 Task: Move emails to specific folders in Outlook.
Action: Mouse moved to (132, 336)
Screenshot: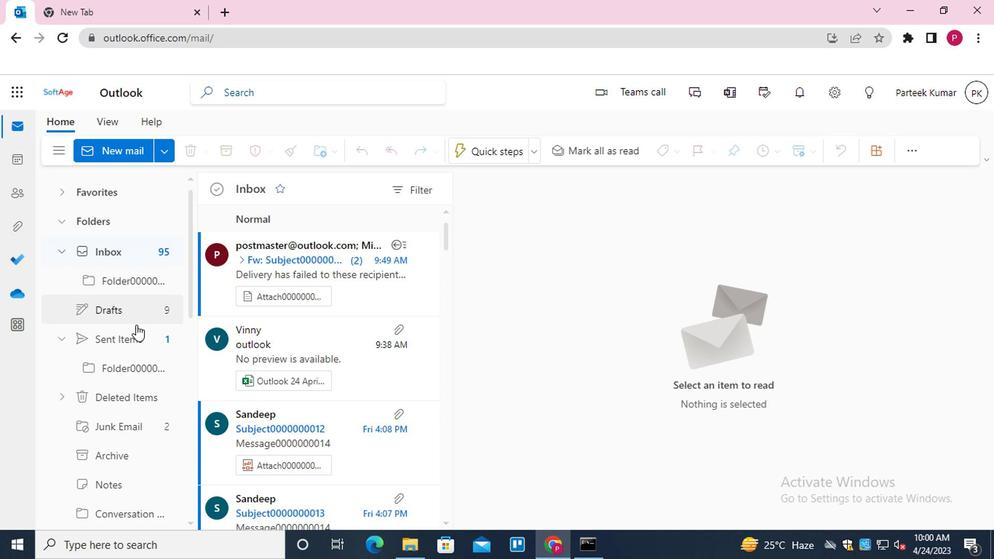 
Action: Mouse pressed left at (132, 336)
Screenshot: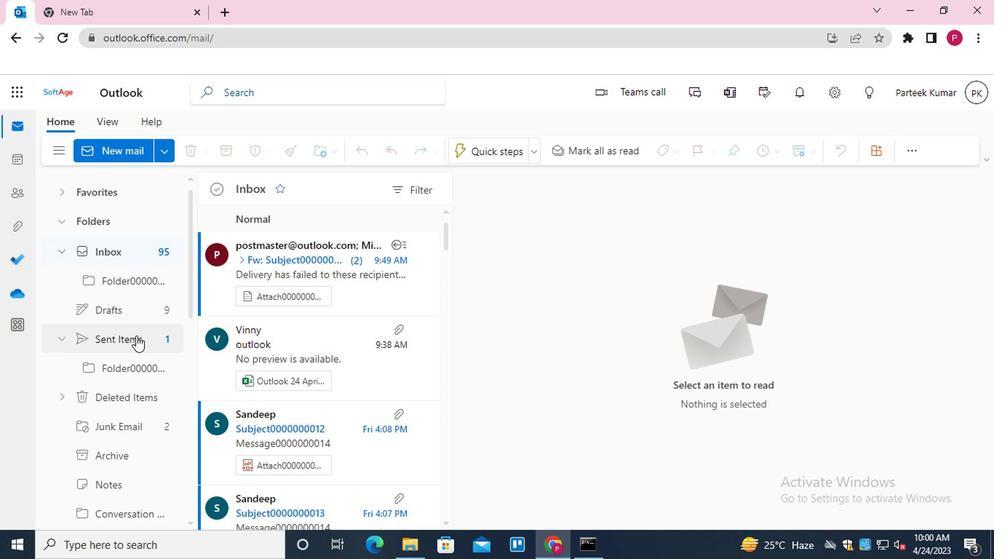 
Action: Mouse moved to (298, 325)
Screenshot: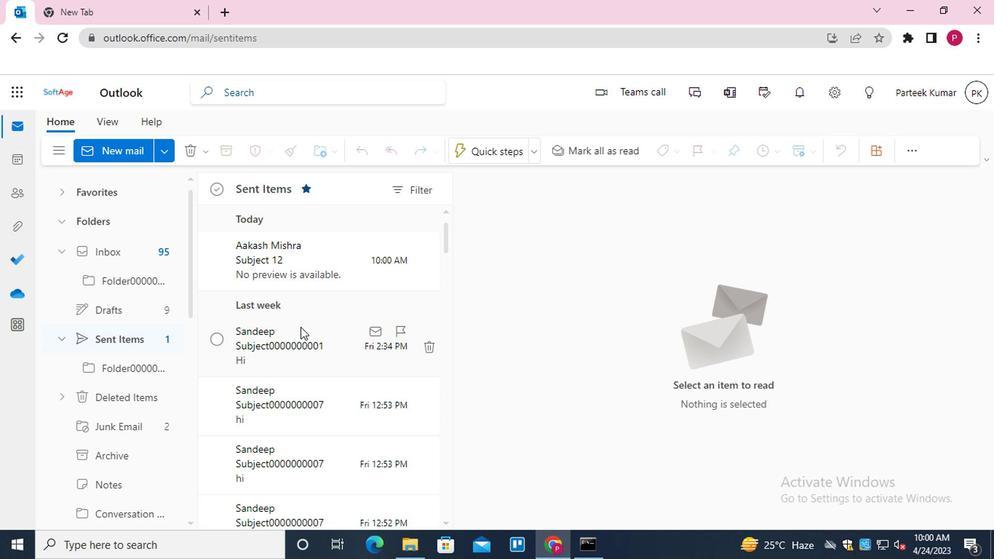 
Action: Mouse scrolled (298, 324) with delta (0, 0)
Screenshot: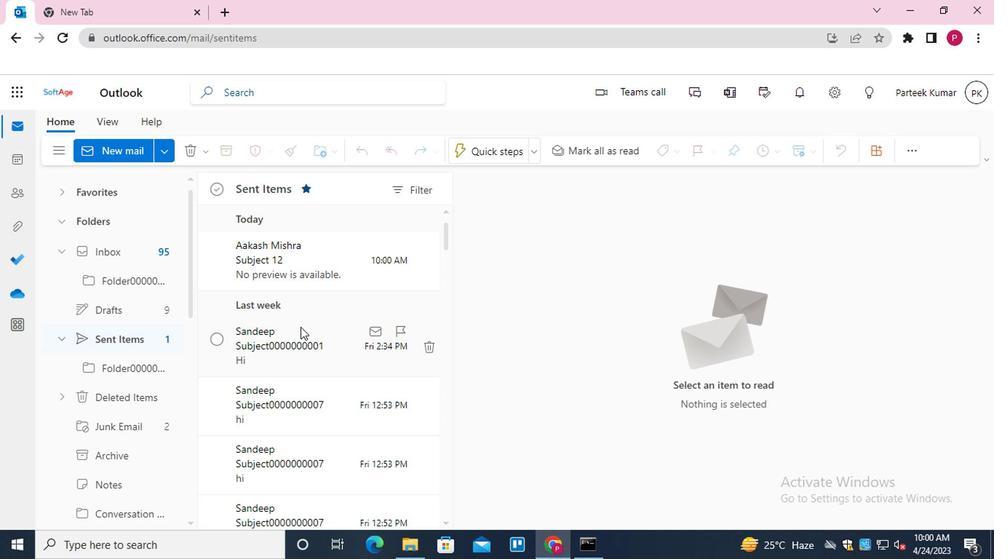 
Action: Mouse scrolled (298, 324) with delta (0, 0)
Screenshot: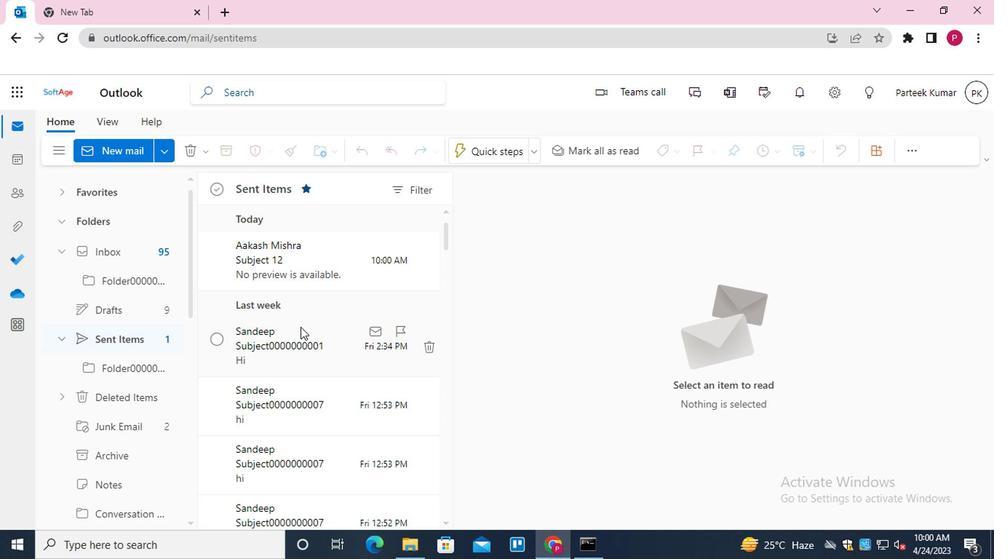
Action: Mouse scrolled (298, 324) with delta (0, 0)
Screenshot: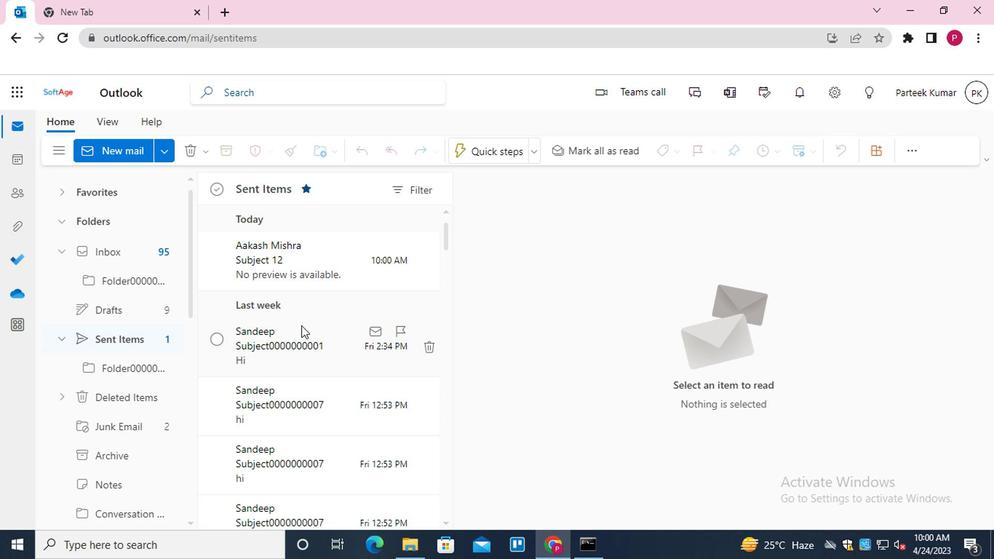 
Action: Mouse moved to (300, 325)
Screenshot: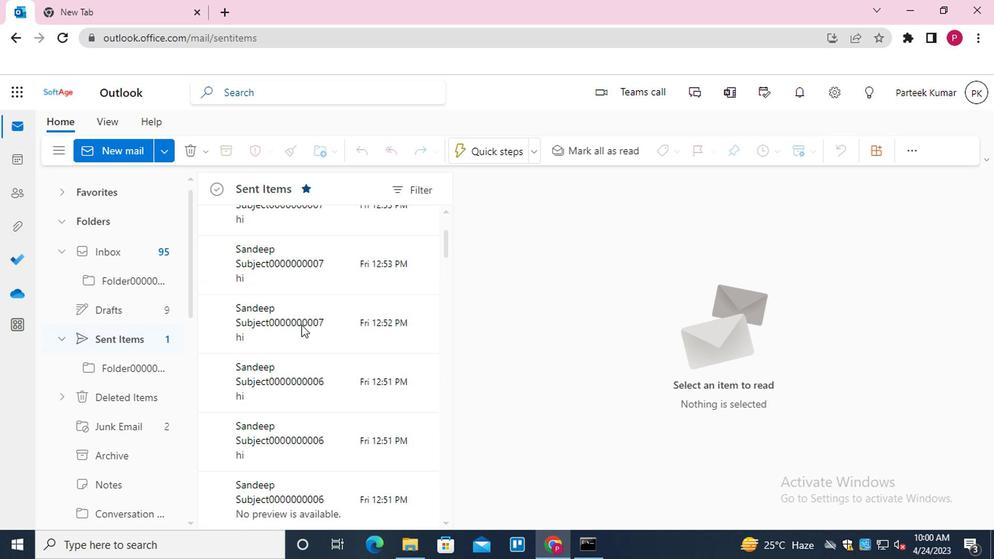 
Action: Mouse scrolled (300, 324) with delta (0, 0)
Screenshot: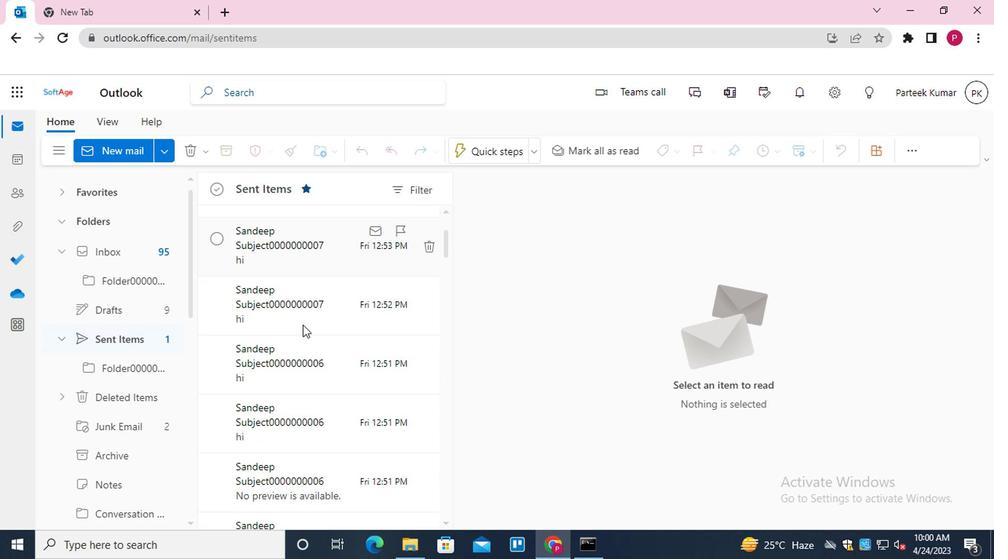
Action: Mouse scrolled (300, 324) with delta (0, 0)
Screenshot: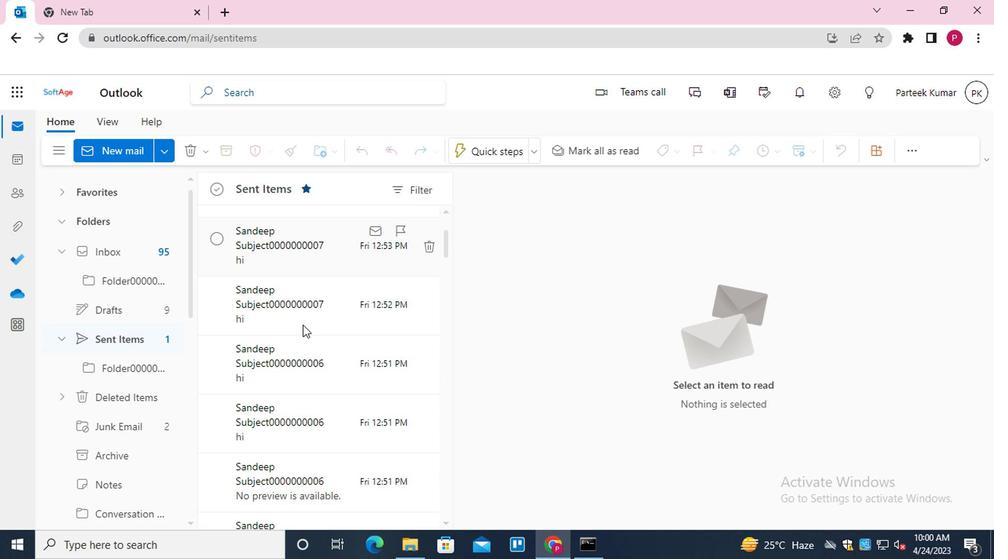 
Action: Mouse scrolled (300, 324) with delta (0, 0)
Screenshot: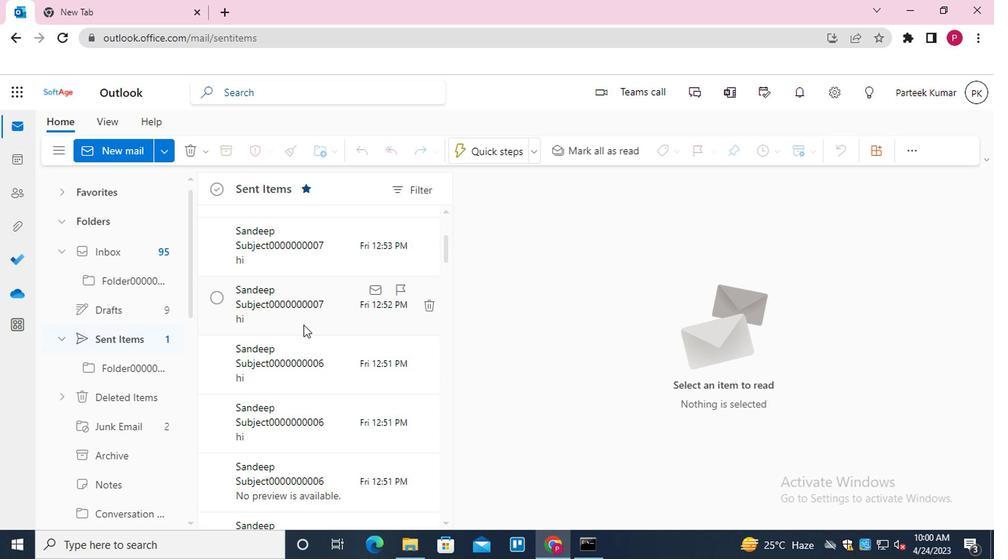
Action: Mouse scrolled (300, 324) with delta (0, 0)
Screenshot: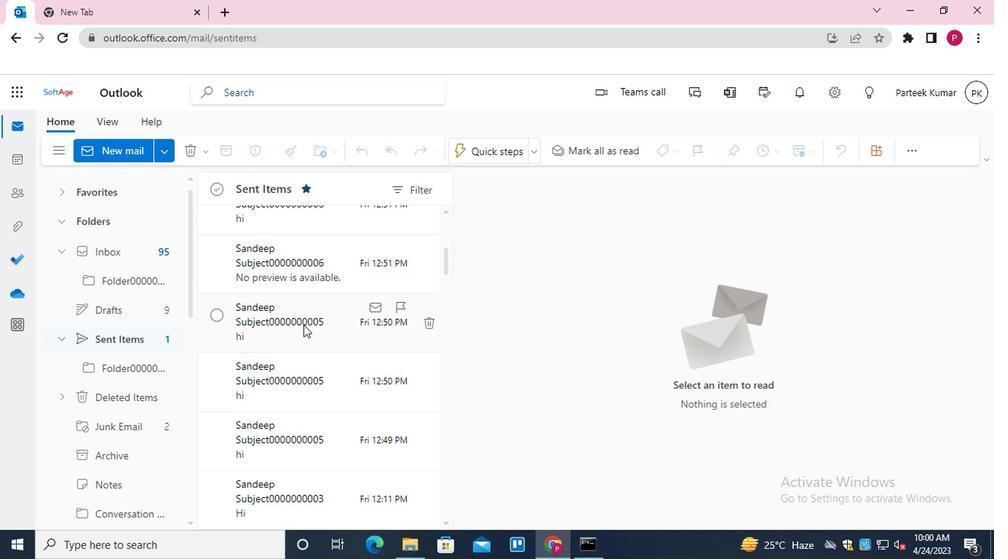 
Action: Mouse scrolled (300, 324) with delta (0, 0)
Screenshot: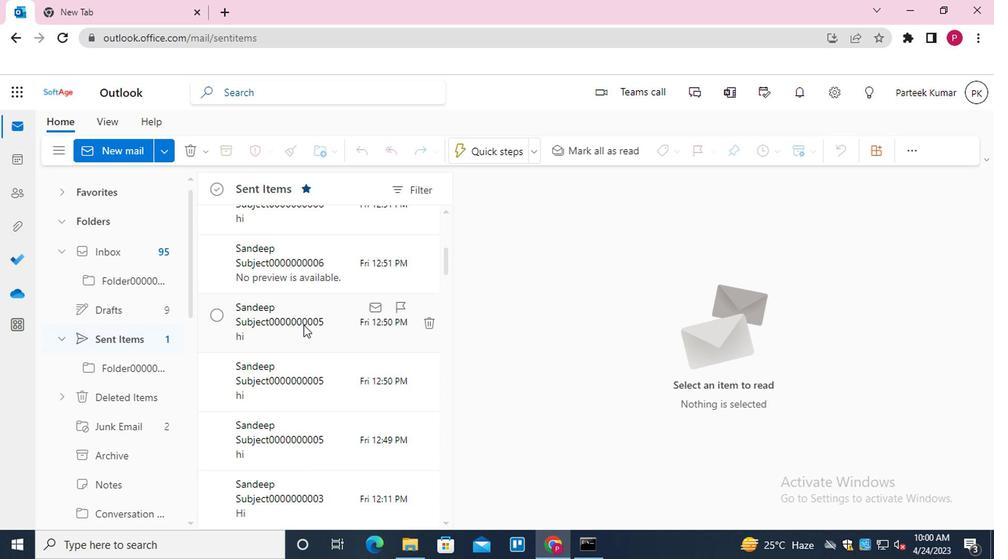 
Action: Mouse scrolled (300, 324) with delta (0, 0)
Screenshot: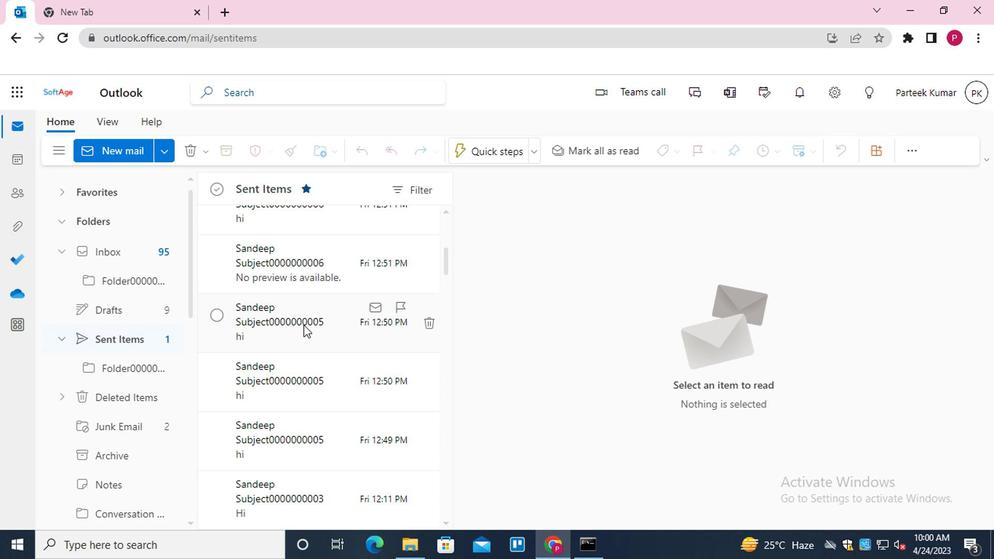 
Action: Mouse moved to (307, 331)
Screenshot: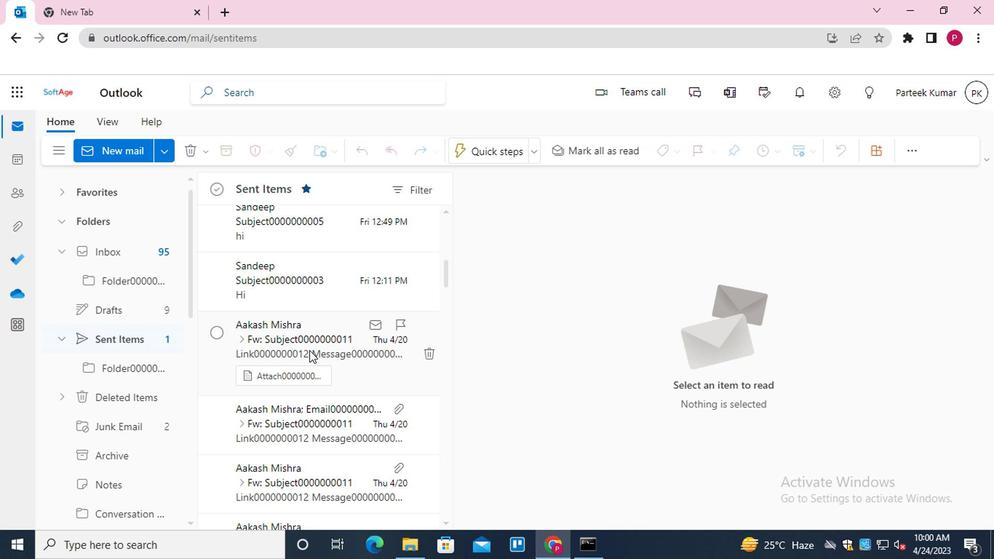 
Action: Mouse pressed right at (307, 331)
Screenshot: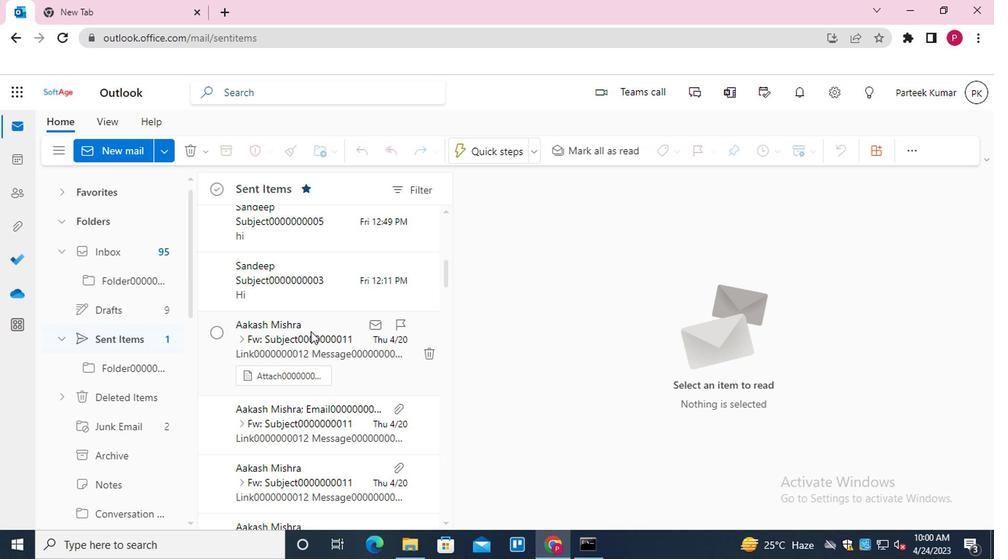 
Action: Mouse moved to (368, 159)
Screenshot: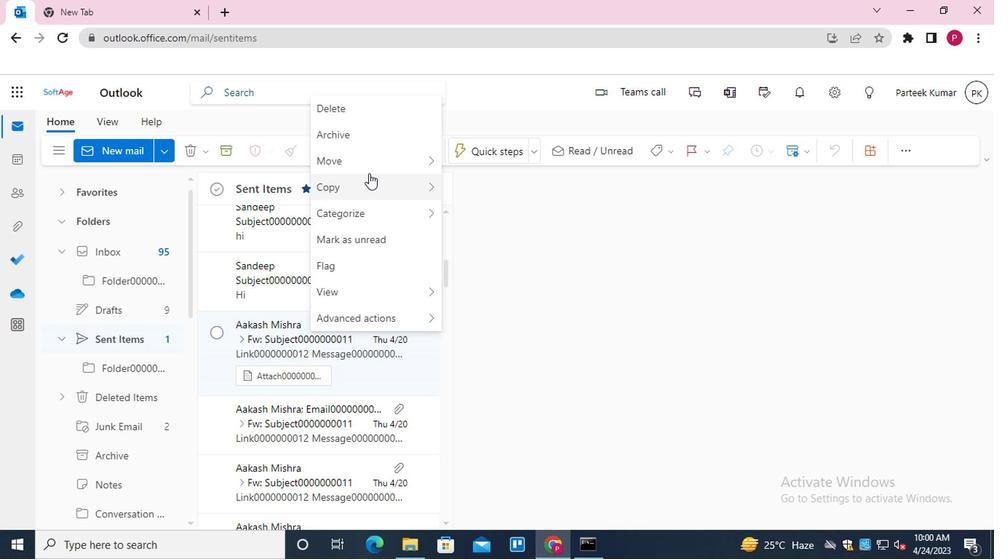 
Action: Mouse pressed left at (368, 159)
Screenshot: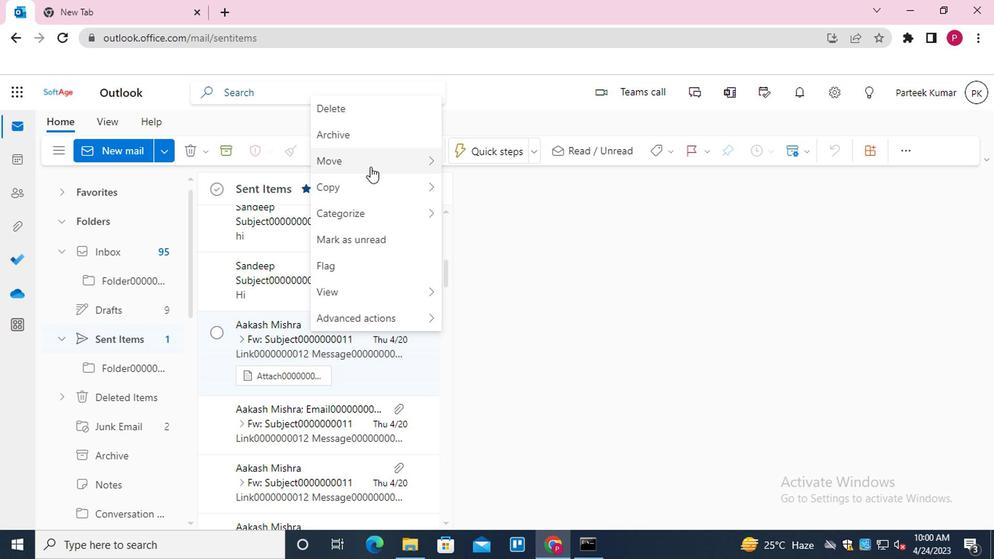 
Action: Mouse moved to (468, 154)
Screenshot: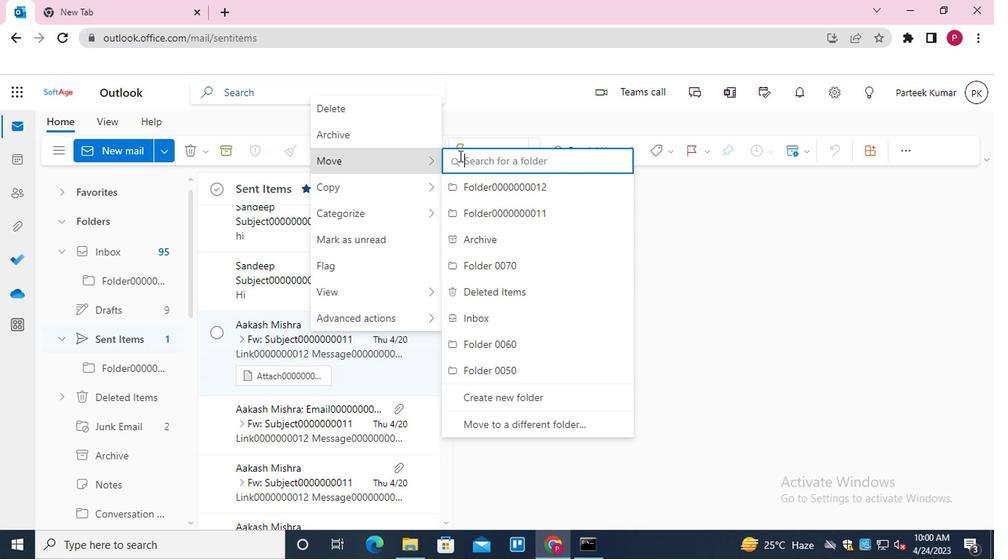 
Action: Key pressed <Key.shift>FOLDER
Screenshot: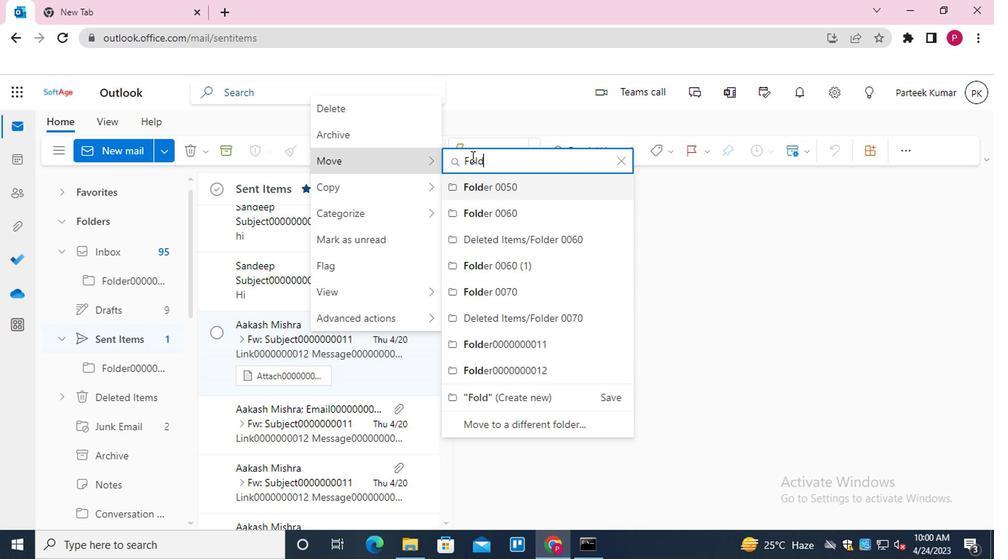 
Action: Mouse moved to (470, 172)
Screenshot: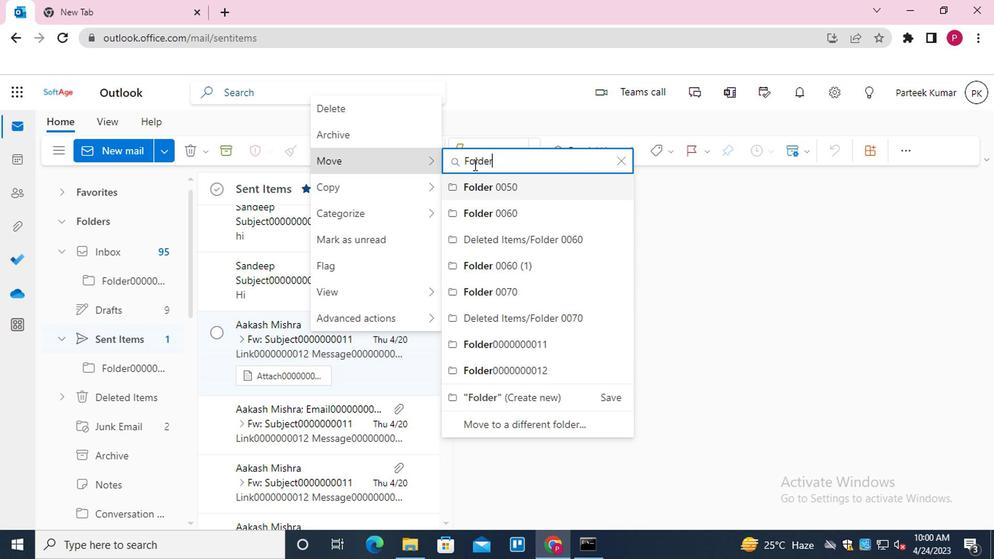 
Action: Key pressed 00000
Screenshot: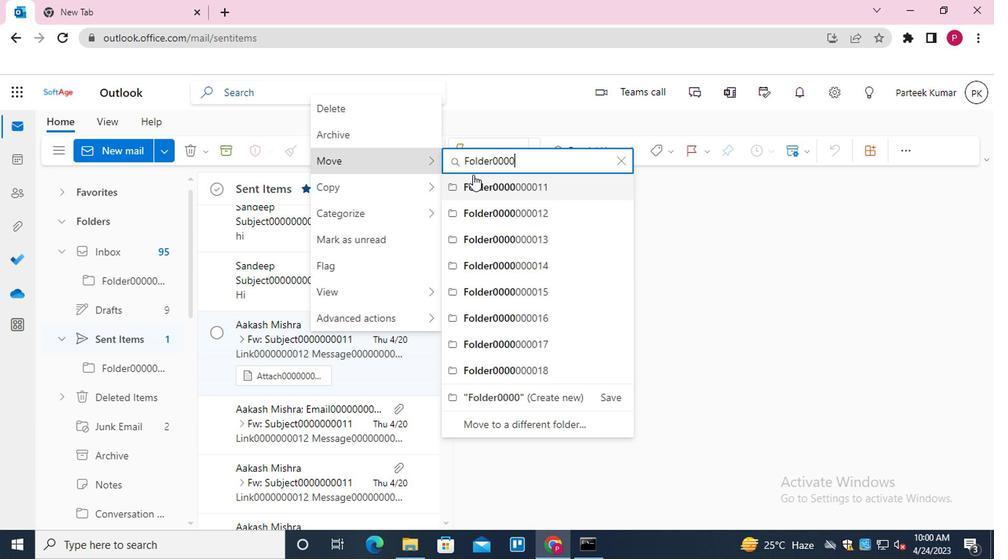 
Action: Mouse moved to (506, 238)
Screenshot: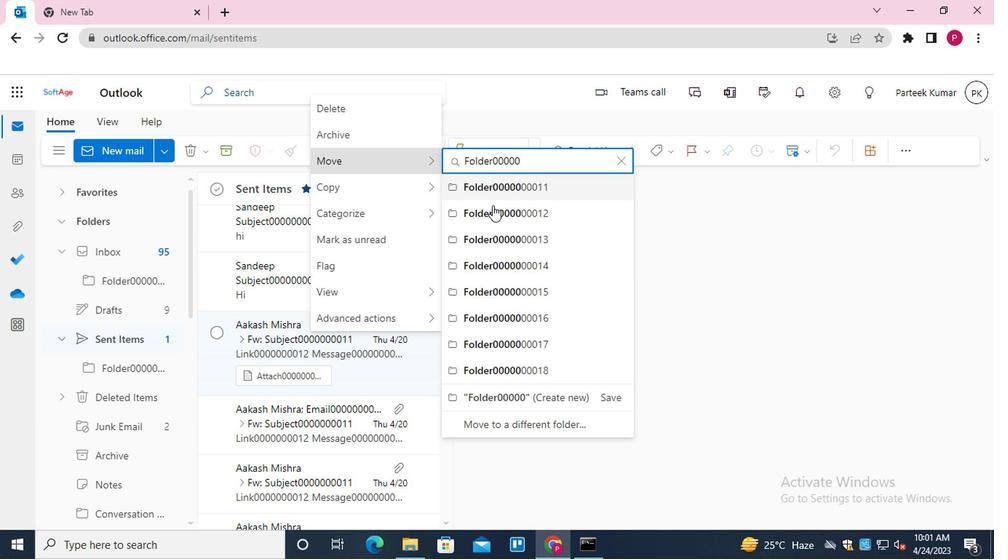 
Action: Mouse pressed left at (506, 238)
Screenshot: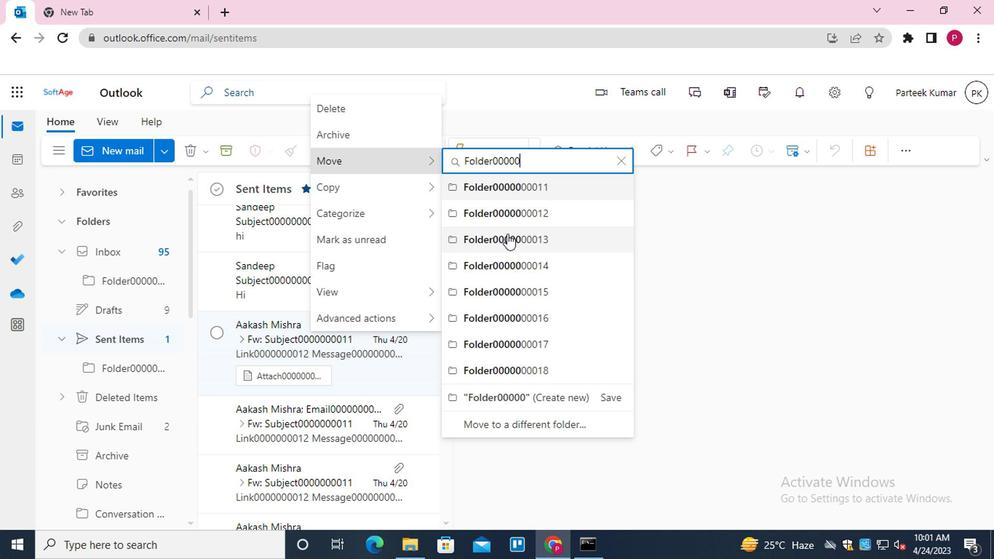 
Action: Mouse moved to (278, 333)
Screenshot: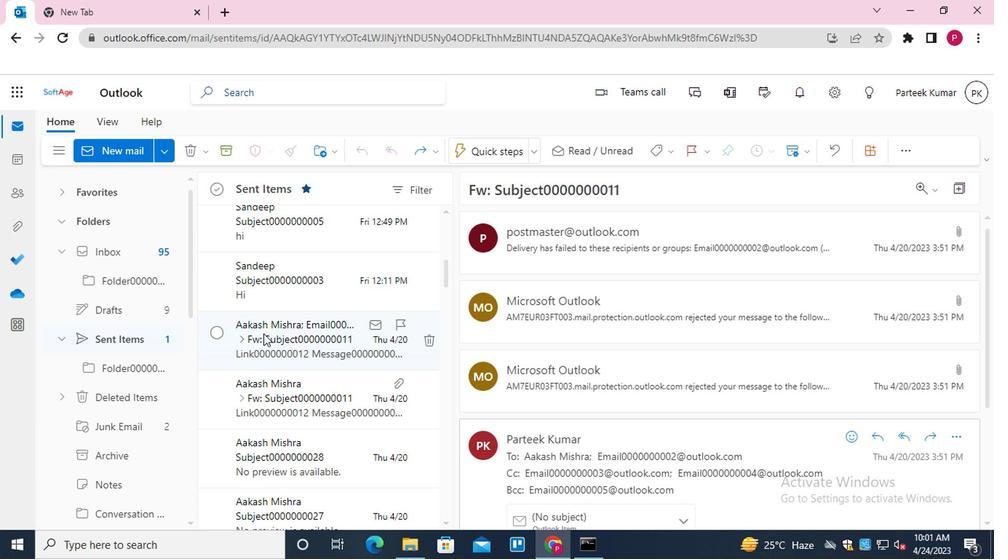 
Action: Mouse pressed right at (278, 333)
Screenshot: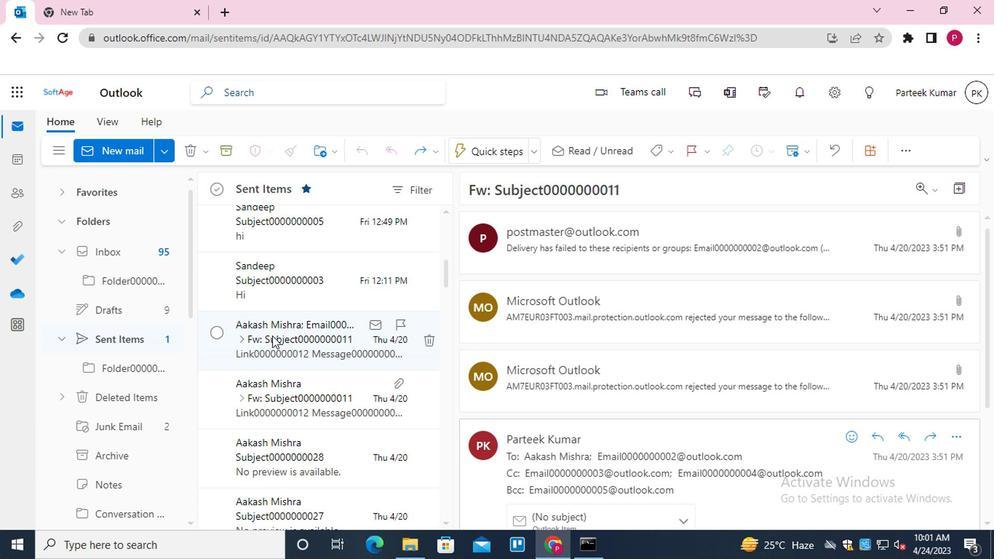 
Action: Mouse moved to (330, 156)
Screenshot: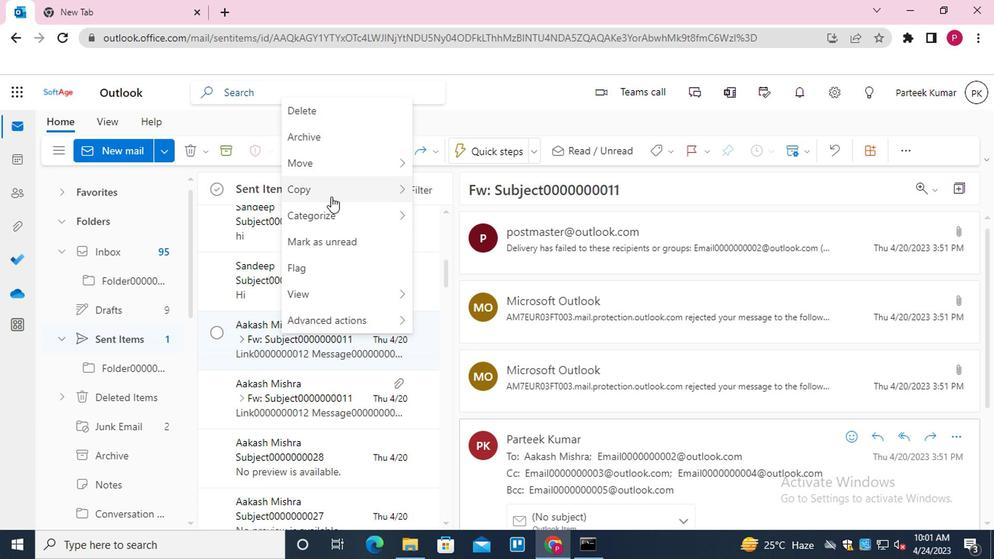
Action: Mouse pressed left at (330, 156)
Screenshot: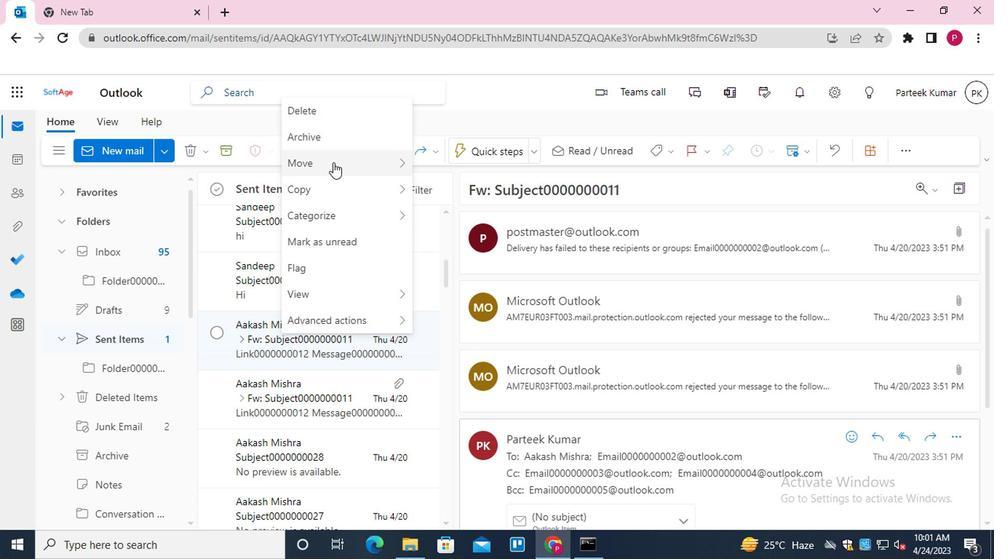 
Action: Mouse moved to (484, 165)
Screenshot: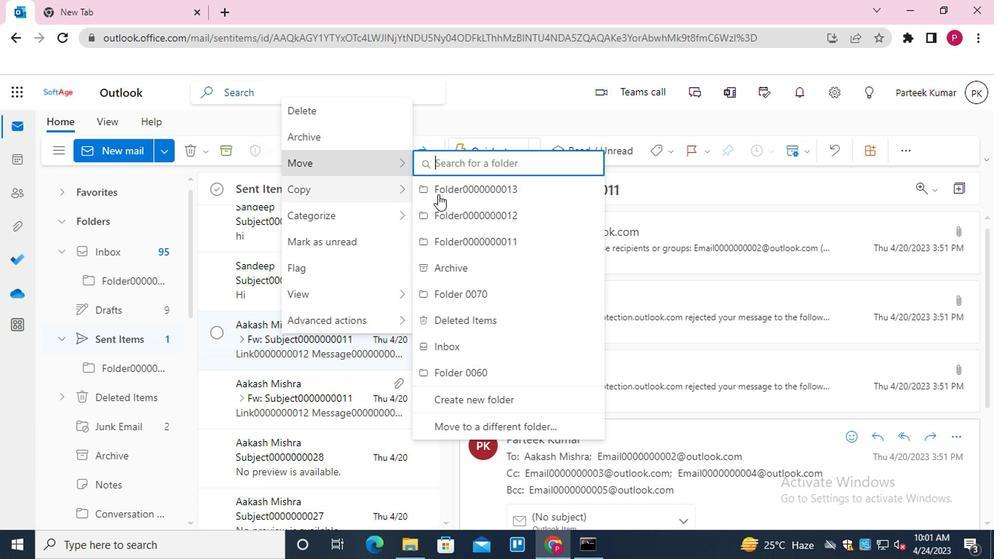
Action: Key pressed <Key.shift><Key.shift><Key.shift><Key.shift><Key.shift><Key.shift><Key.shift><Key.shift><Key.shift><Key.shift><Key.shift>FOLDER00000
Screenshot: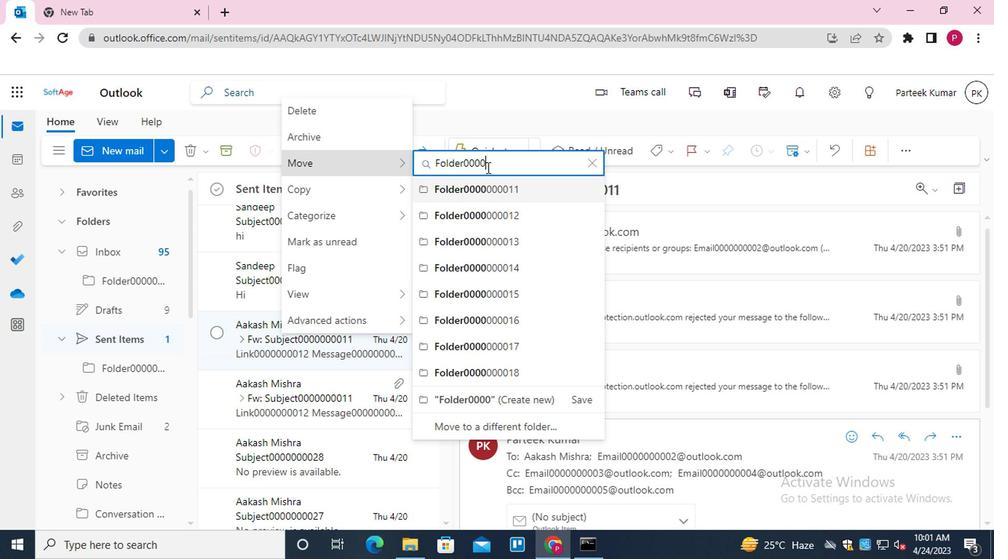 
Action: Mouse moved to (518, 270)
Screenshot: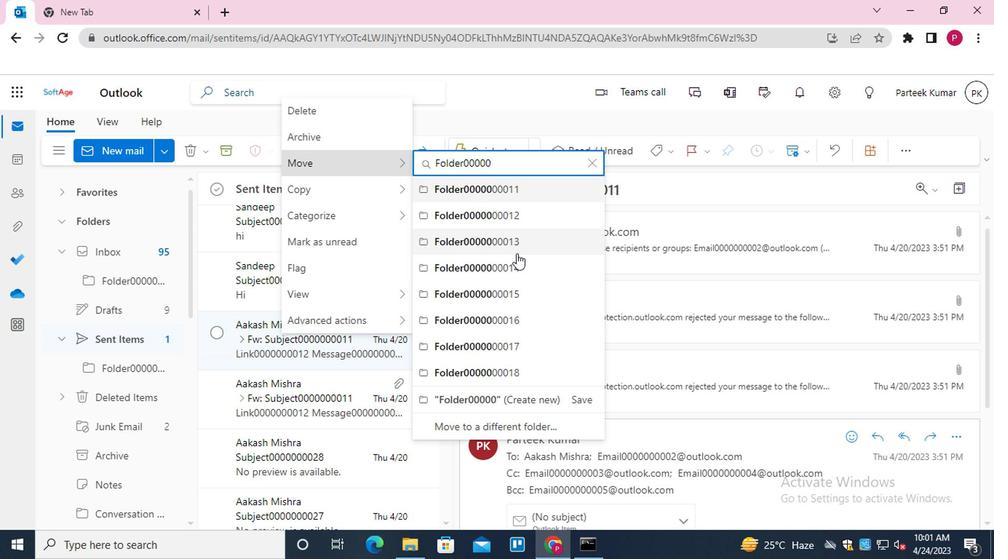 
Action: Mouse pressed left at (518, 270)
Screenshot: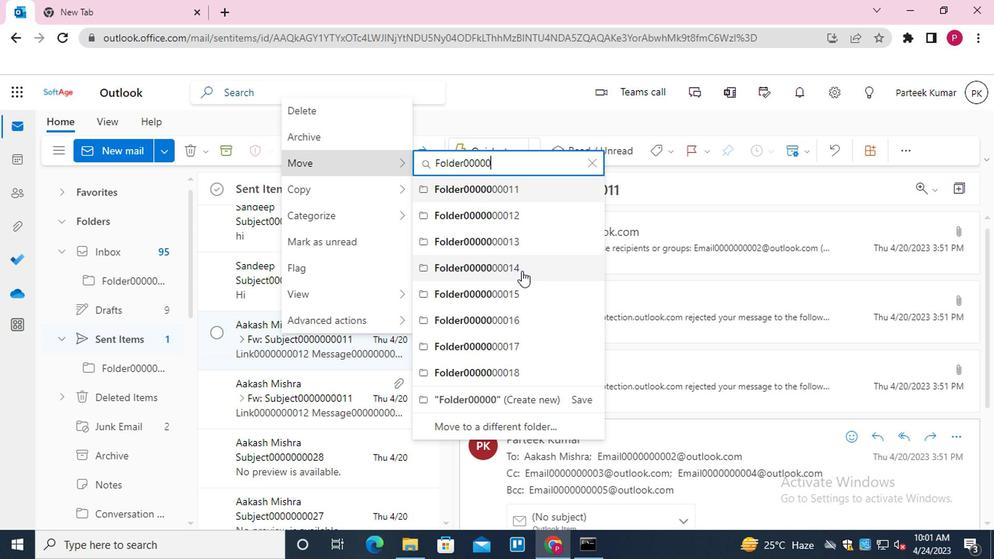 
Action: Mouse moved to (314, 347)
Screenshot: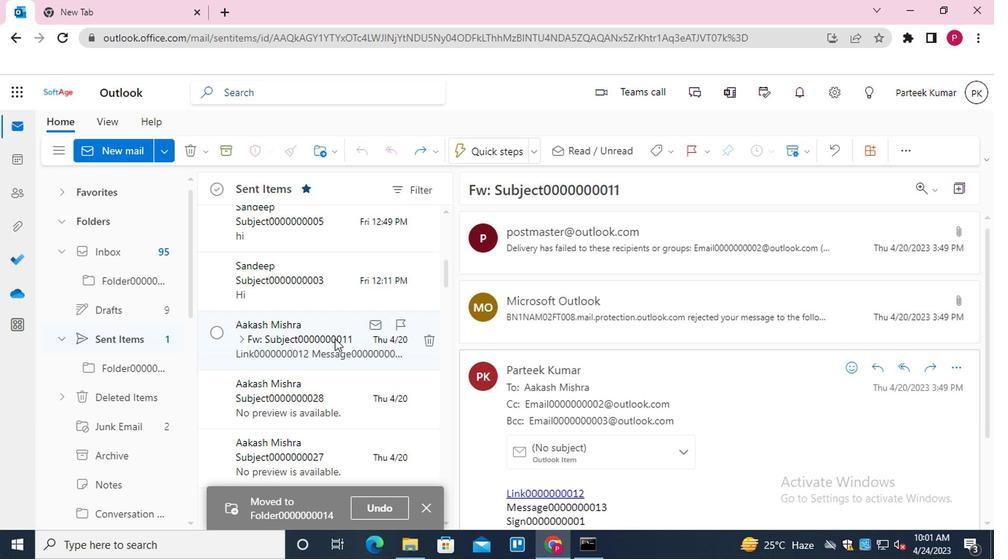 
Action: Mouse pressed right at (314, 347)
Screenshot: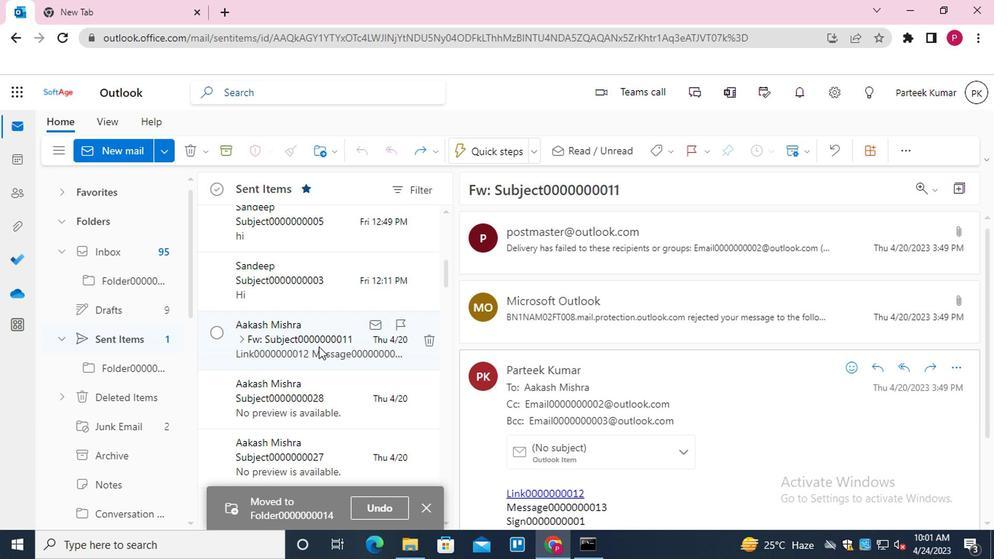 
Action: Mouse moved to (370, 176)
Screenshot: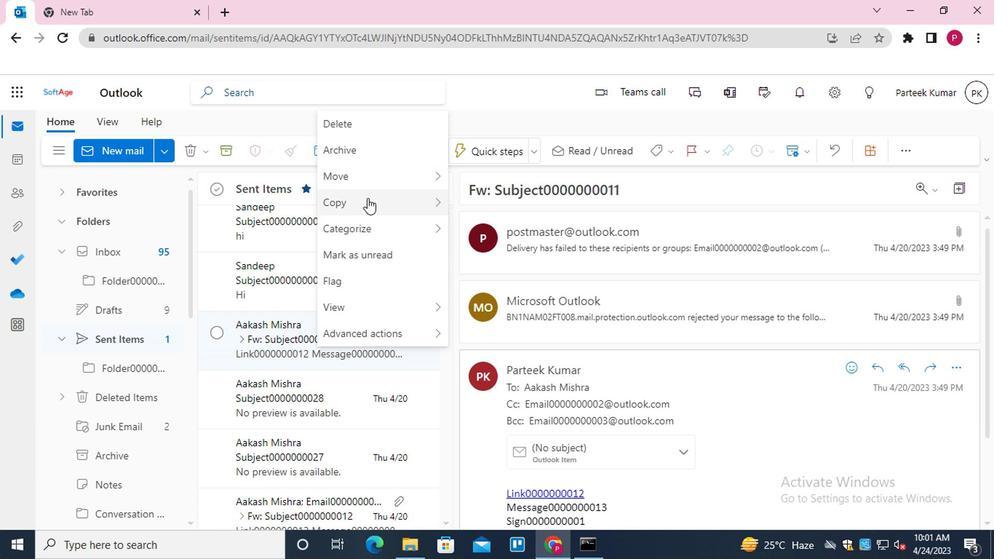 
Action: Mouse pressed left at (370, 176)
Screenshot: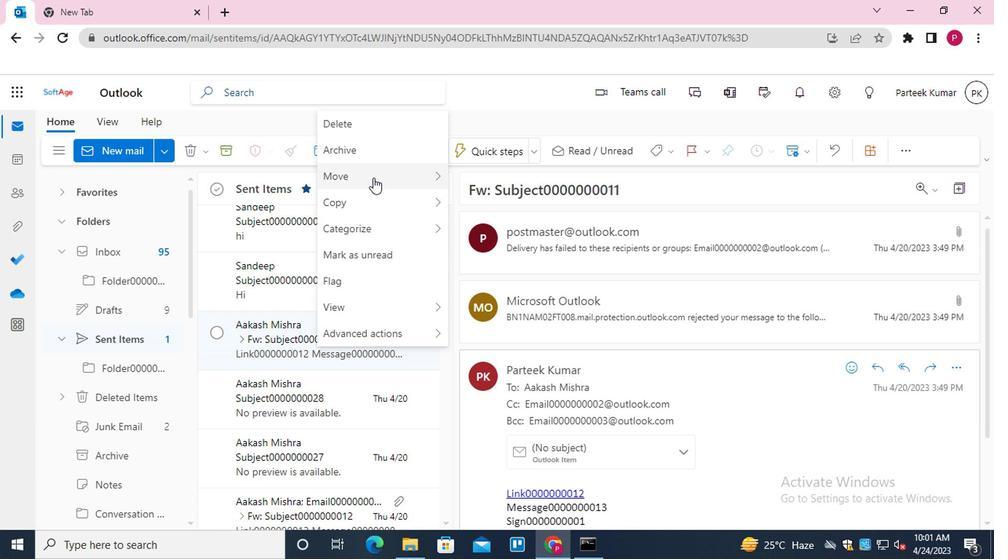 
Action: Mouse moved to (513, 169)
Screenshot: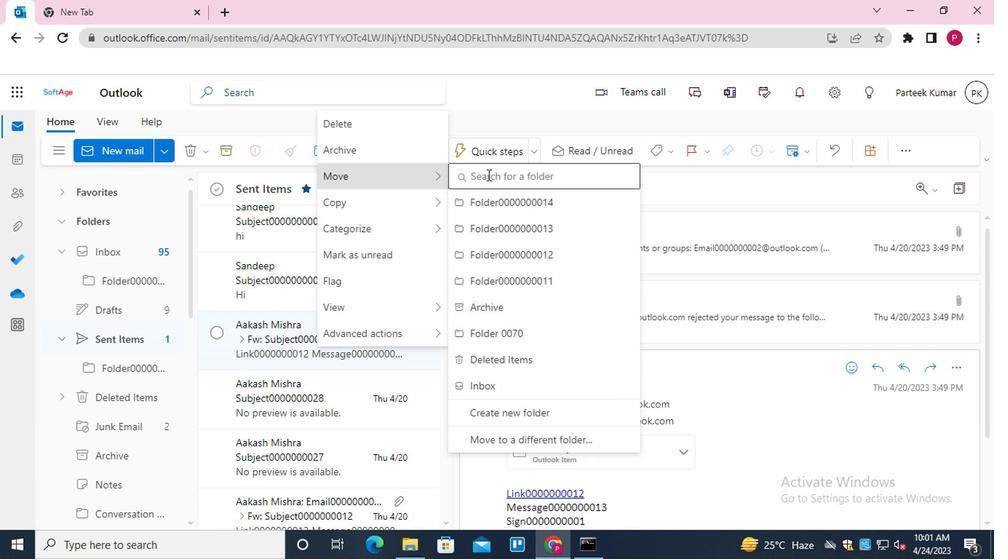
Action: Key pressed <Key.shift><Key.shift><Key.shift><Key.shift><Key.shift><Key.shift><Key.shift><Key.shift><Key.shift><Key.shift><Key.shift><Key.shift><Key.shift><Key.shift><Key.shift><Key.shift><Key.shift><Key.shift><Key.shift><Key.shift><Key.shift><Key.shift><Key.shift><Key.shift>FOLDER000
Screenshot: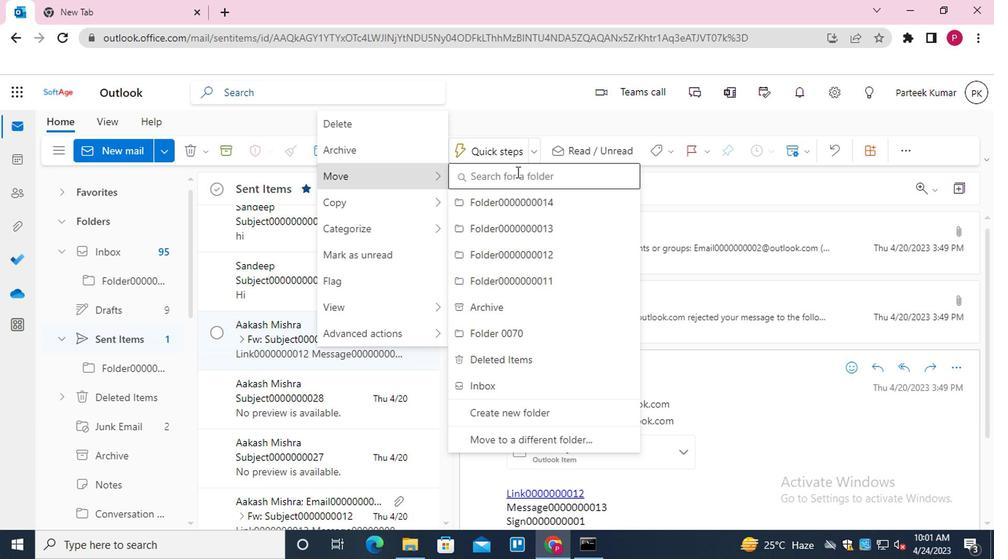 
Action: Mouse pressed left at (513, 169)
Screenshot: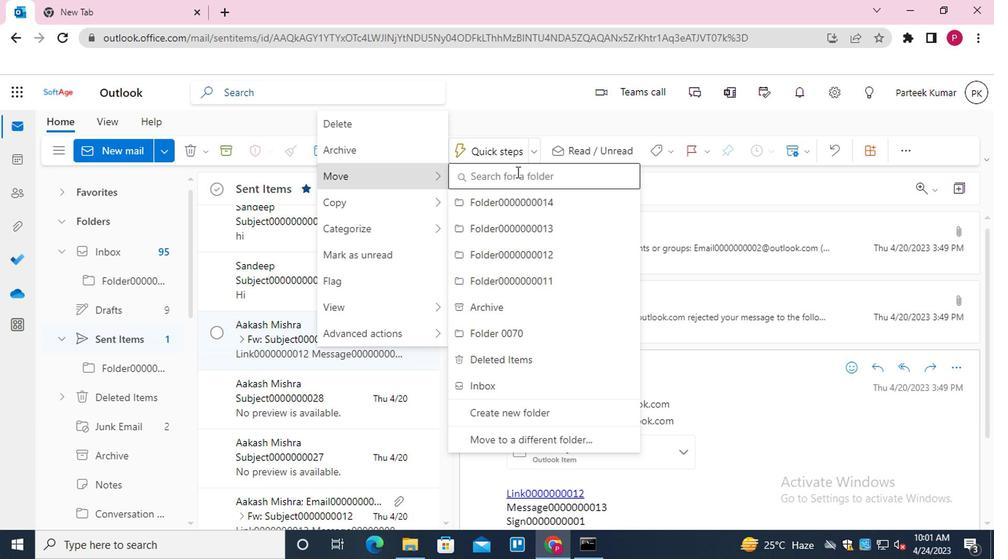 
Action: Key pressed <Key.shift>FOLDER00000
Screenshot: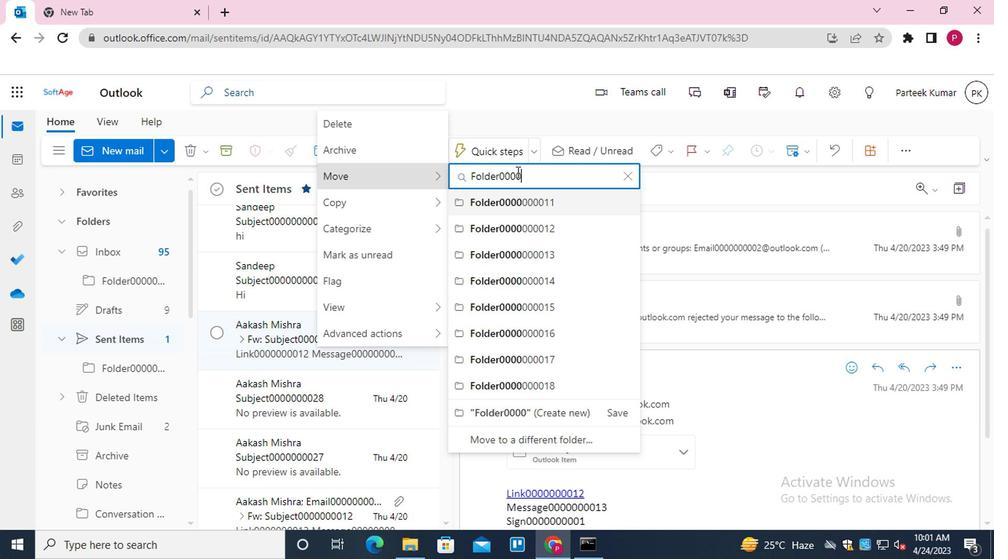
Action: Mouse moved to (534, 303)
Screenshot: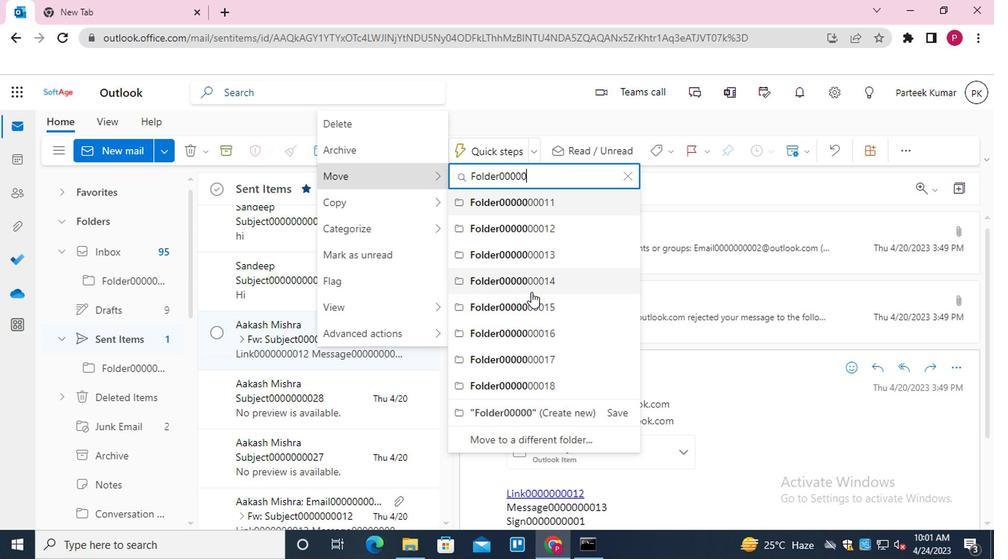 
Action: Mouse pressed left at (534, 303)
Screenshot: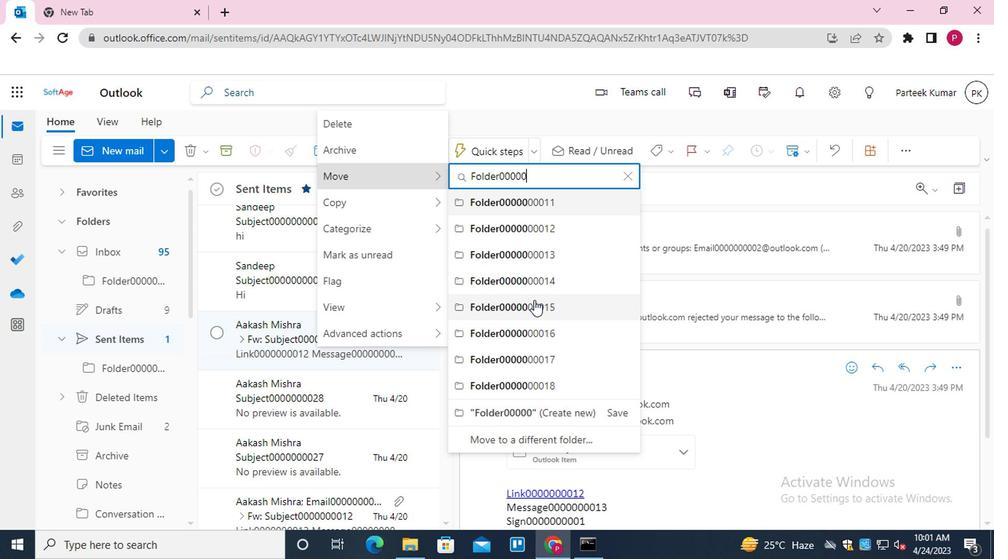 
Action: Mouse moved to (134, 341)
Screenshot: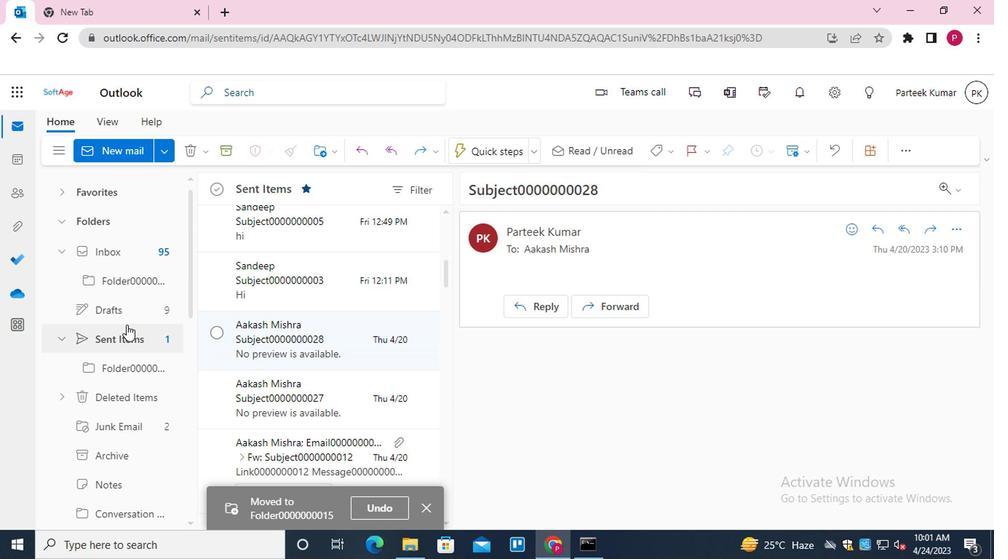 
Action: Mouse pressed left at (134, 341)
Screenshot: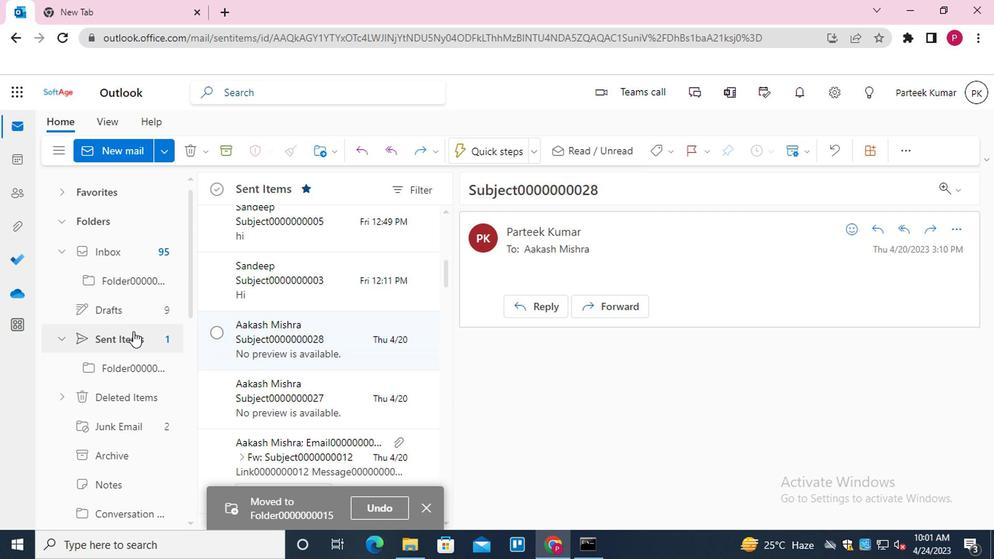 
Action: Mouse moved to (223, 297)
Screenshot: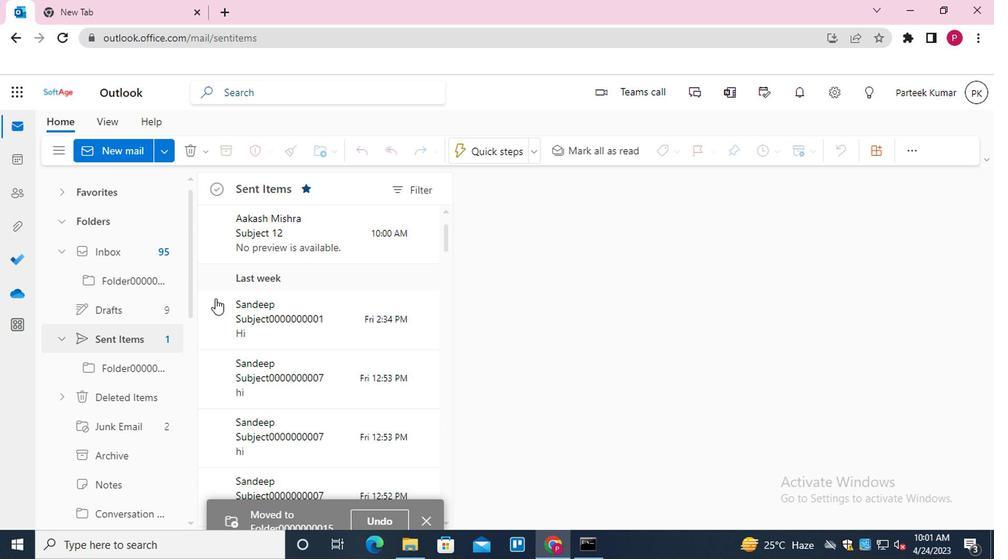 
Action: Mouse scrolled (223, 297) with delta (0, 0)
Screenshot: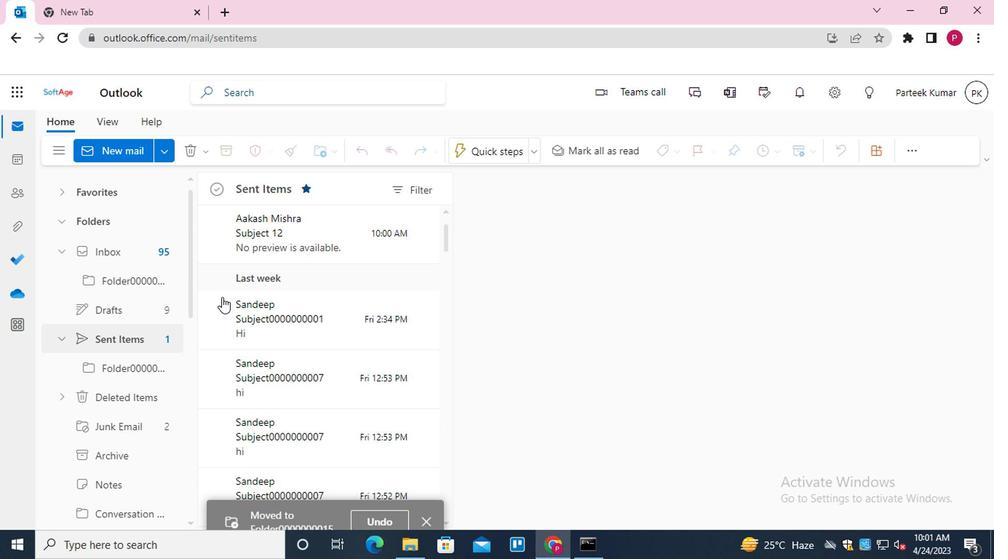 
Action: Mouse scrolled (223, 297) with delta (0, 0)
Screenshot: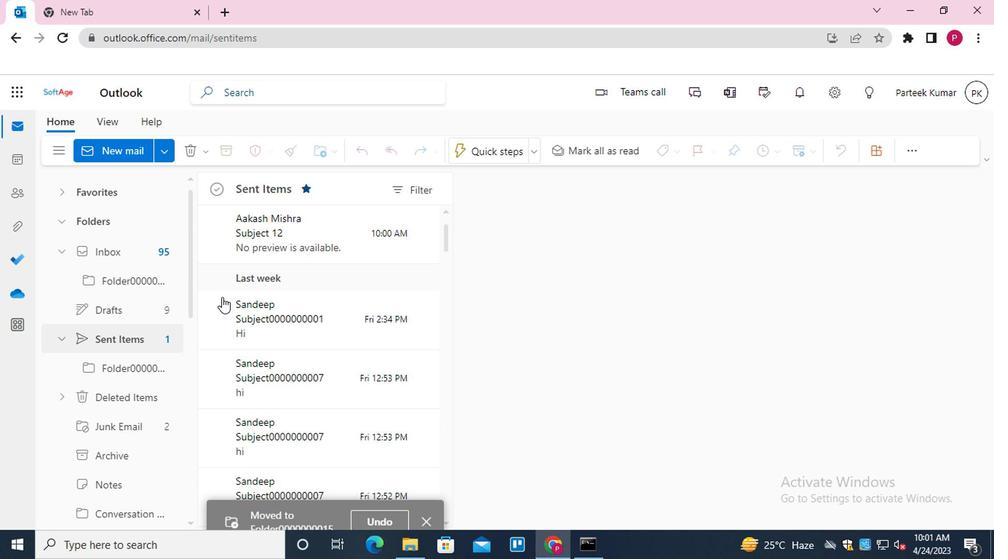 
Action: Mouse scrolled (223, 297) with delta (0, 0)
Screenshot: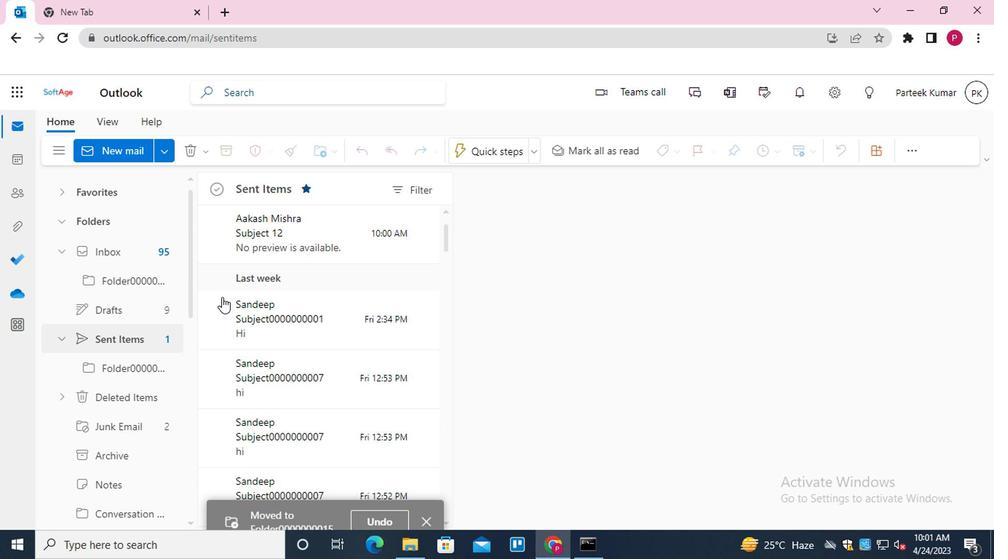 
Action: Mouse scrolled (223, 297) with delta (0, 0)
Screenshot: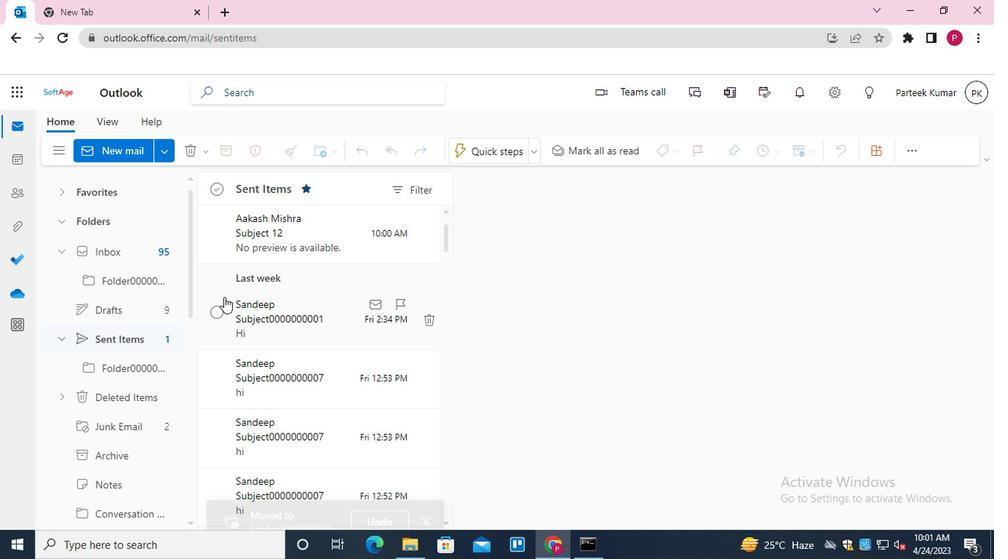 
Action: Mouse scrolled (223, 297) with delta (0, 0)
Screenshot: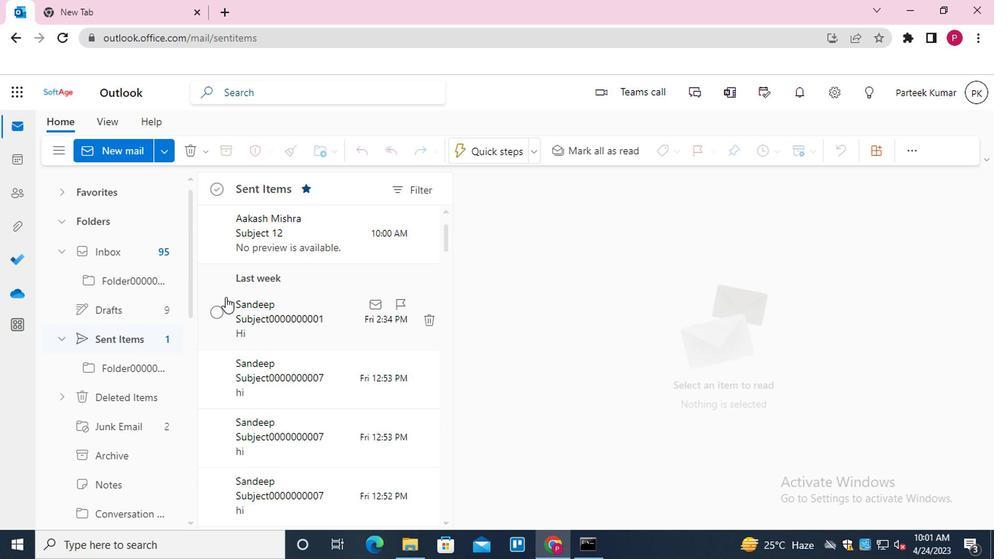 
Action: Mouse moved to (327, 256)
Screenshot: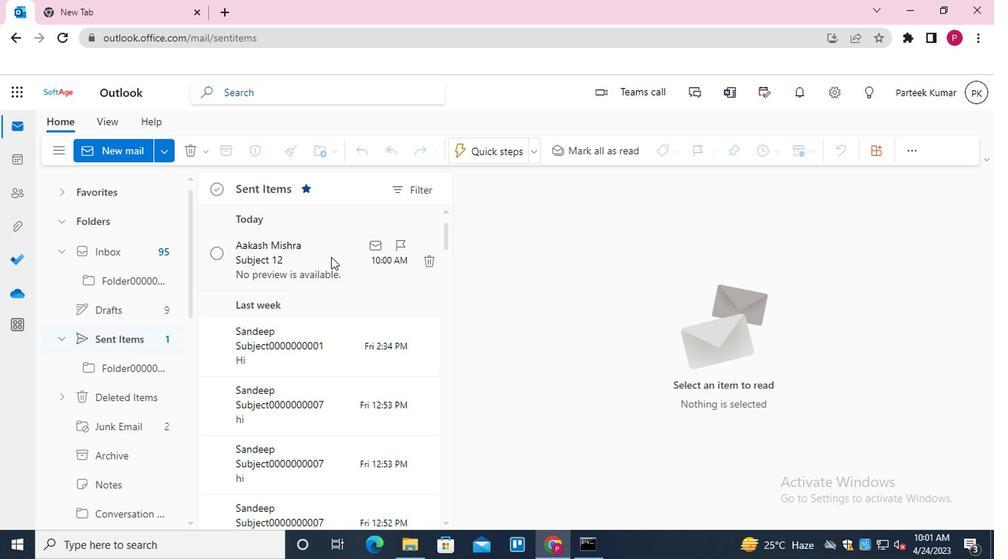 
Action: Mouse pressed right at (327, 256)
Screenshot: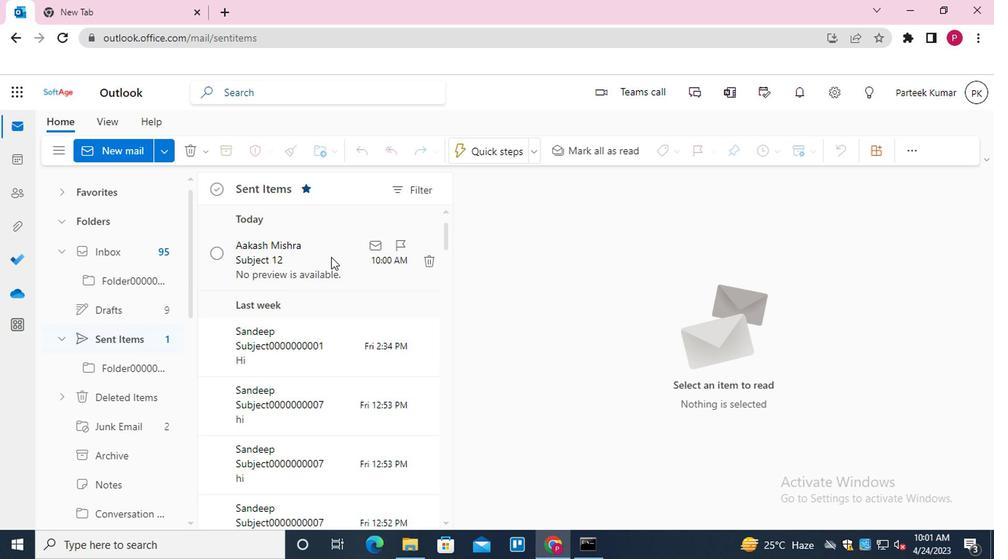
Action: Mouse moved to (360, 320)
Screenshot: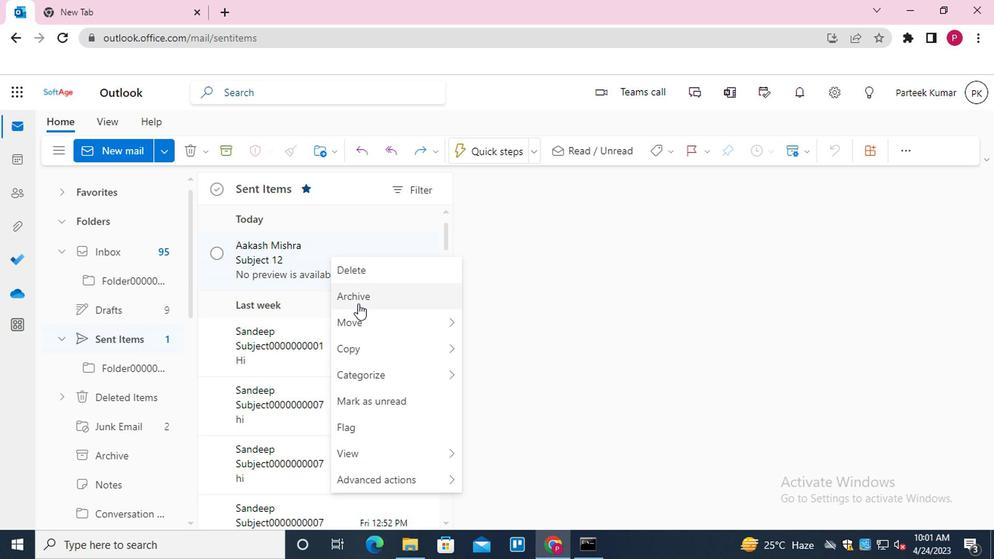 
Action: Mouse pressed left at (360, 320)
Screenshot: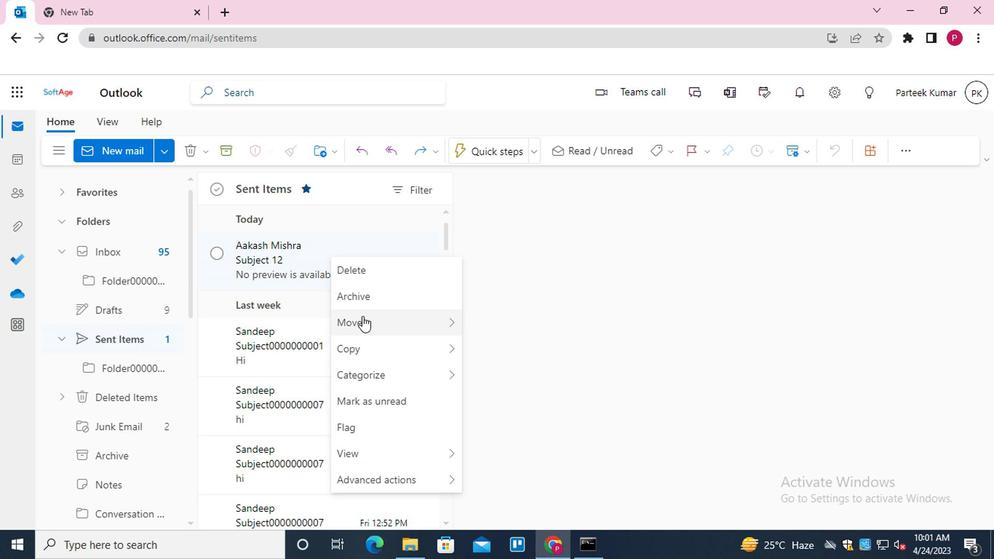 
Action: Mouse moved to (511, 243)
Screenshot: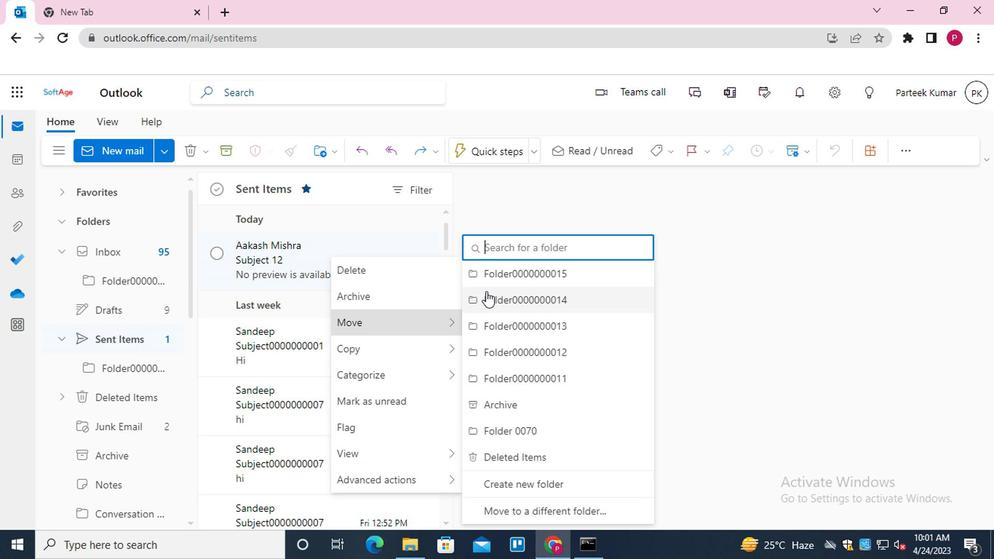 
Action: Key pressed <Key.shift>FOLDER0000
Screenshot: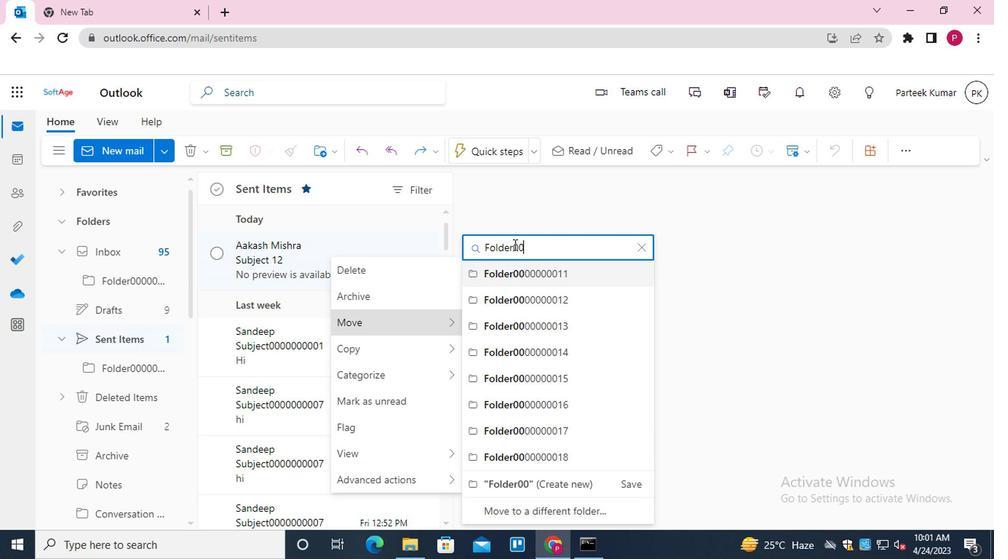 
Action: Mouse moved to (563, 404)
Screenshot: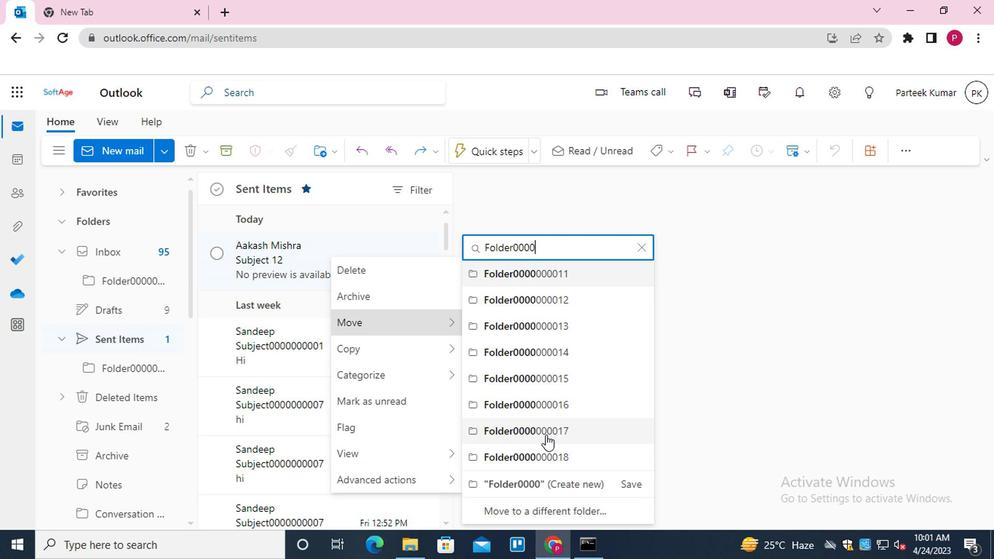 
Action: Mouse pressed left at (563, 404)
Screenshot: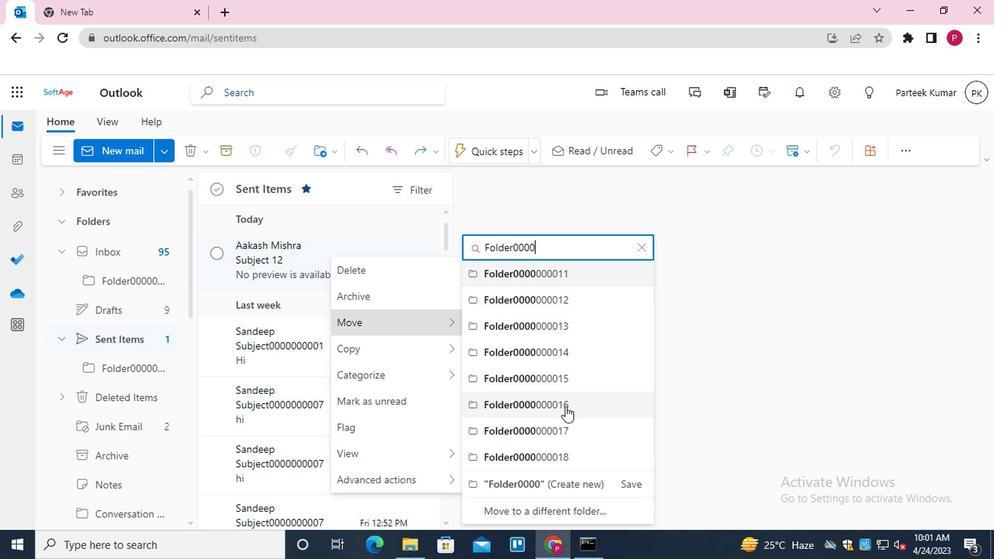 
Action: Mouse moved to (223, 304)
Screenshot: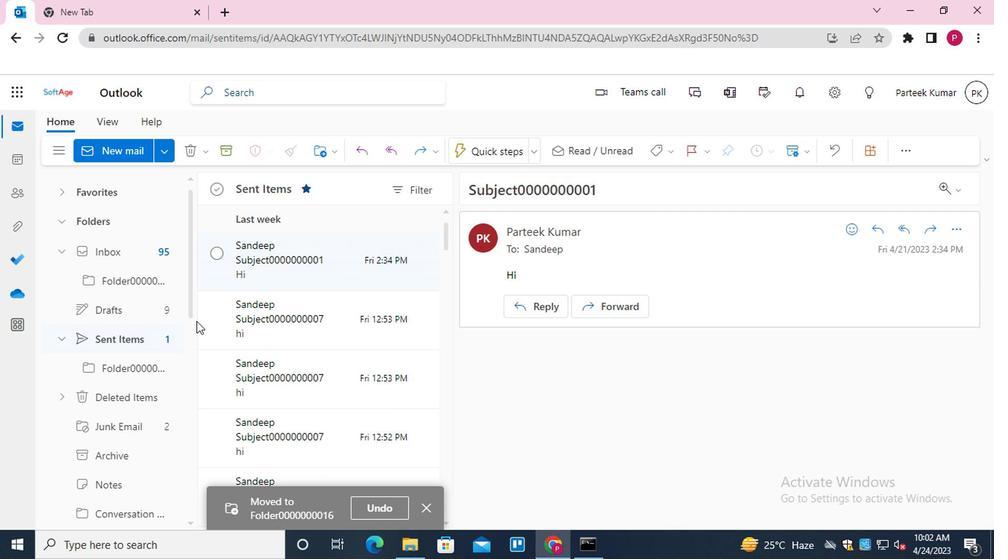 
Action: Mouse scrolled (223, 306) with delta (0, 1)
Screenshot: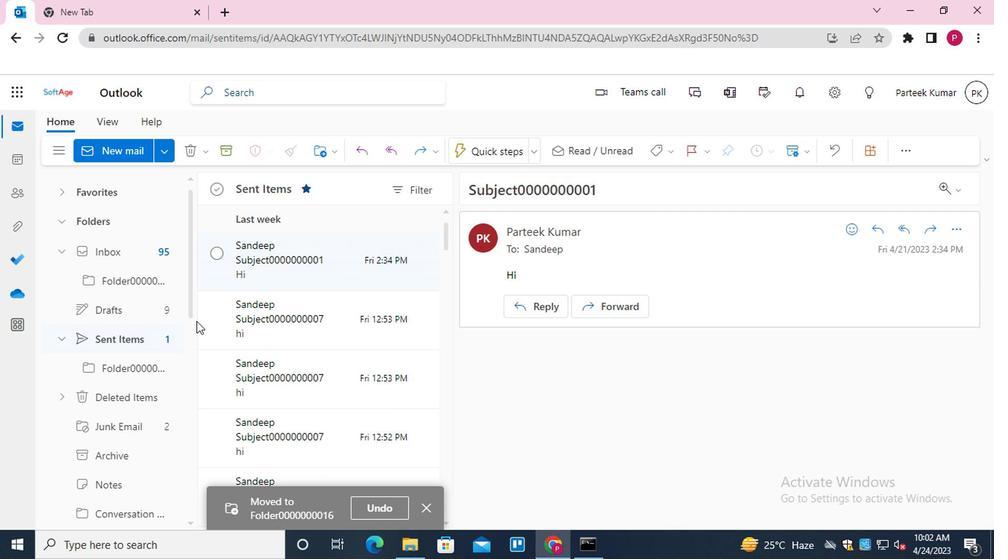 
Action: Mouse moved to (224, 304)
Screenshot: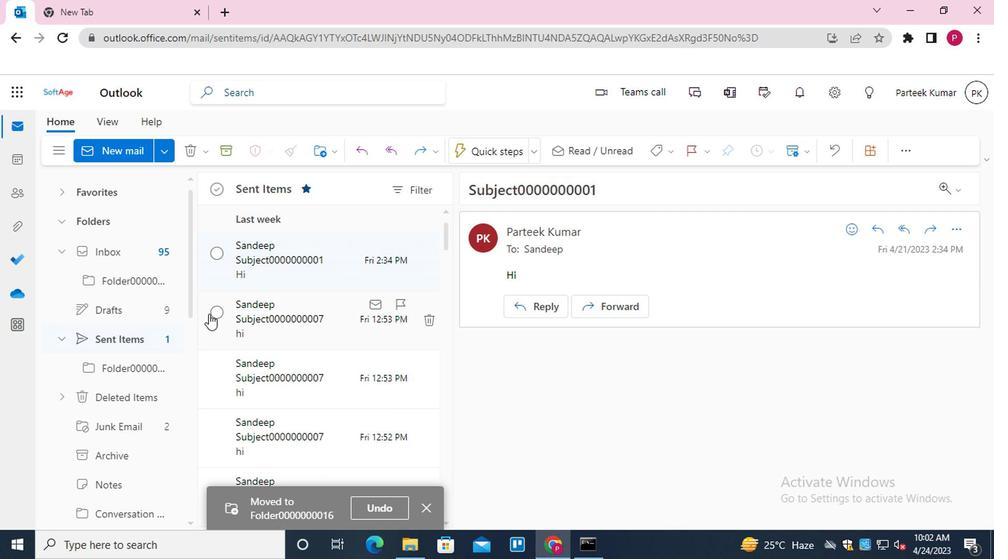 
Action: Mouse scrolled (224, 304) with delta (0, 0)
Screenshot: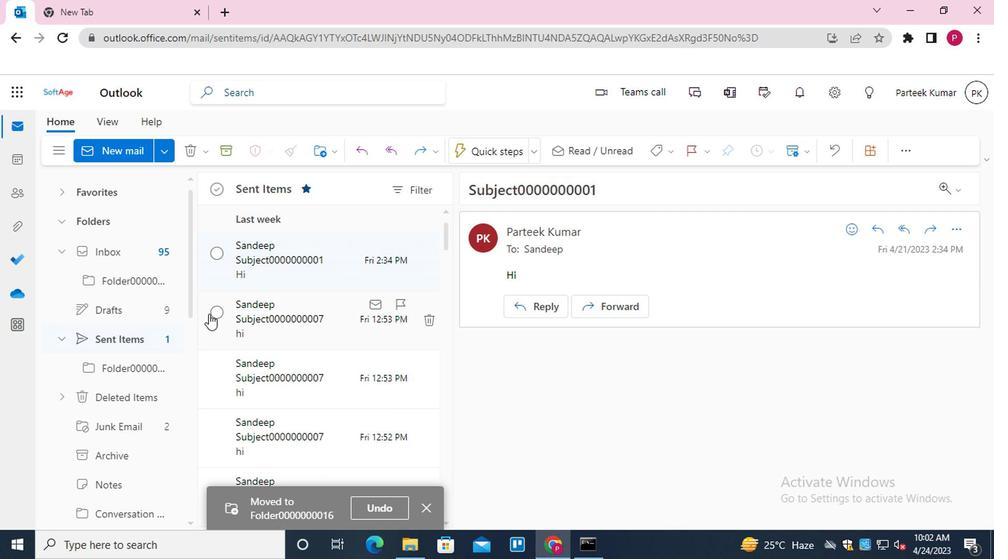 
Action: Mouse scrolled (224, 304) with delta (0, 0)
Screenshot: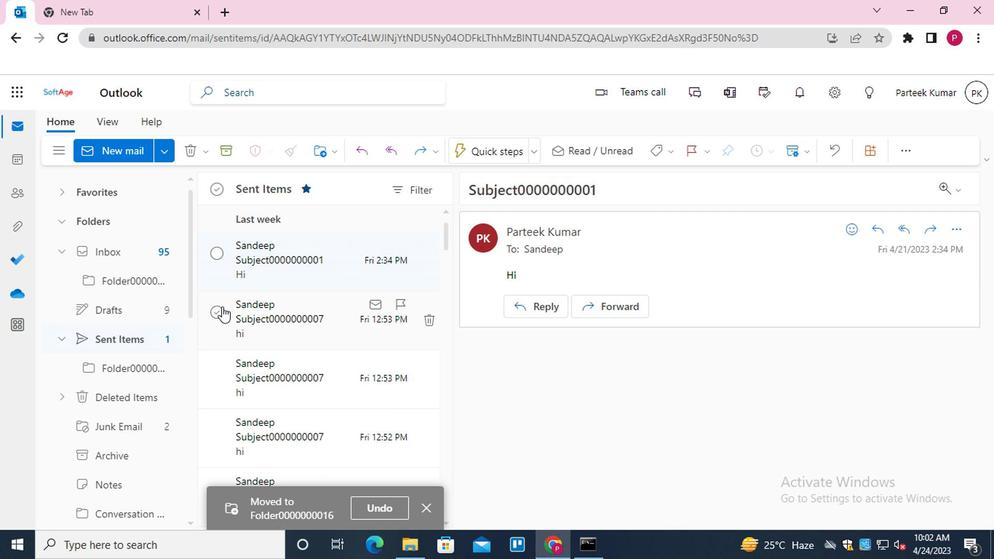 
Action: Mouse moved to (224, 304)
Screenshot: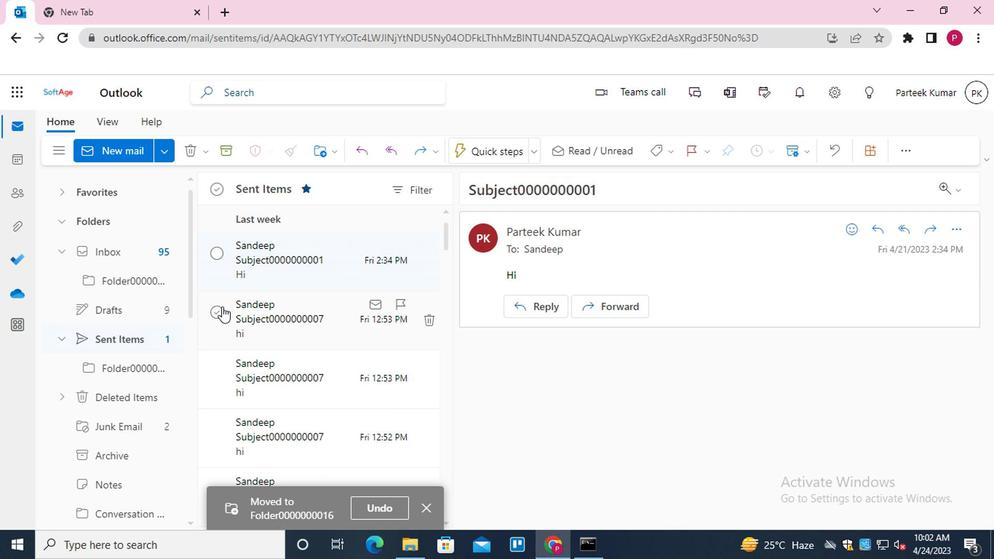 
Action: Mouse scrolled (224, 304) with delta (0, 0)
Screenshot: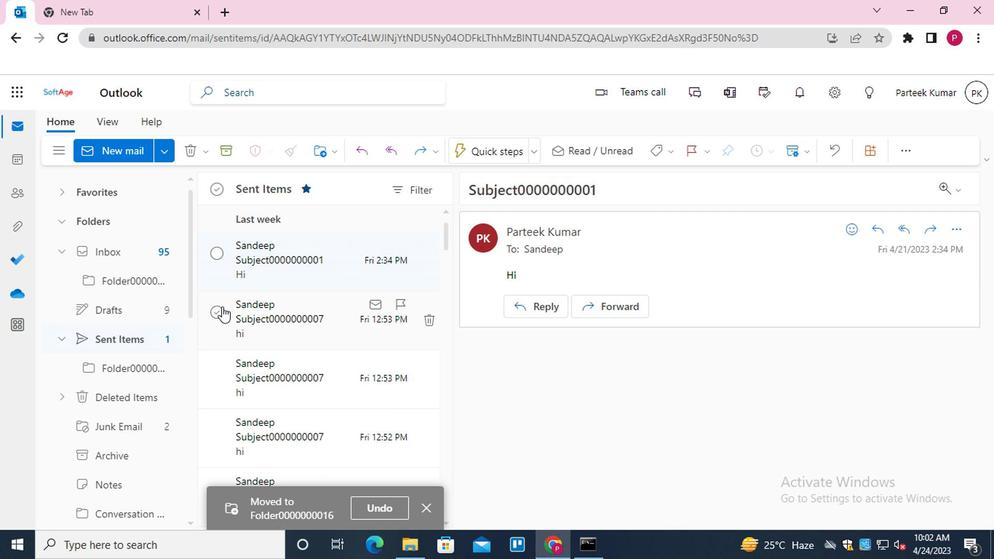 
Action: Mouse scrolled (224, 304) with delta (0, 0)
Screenshot: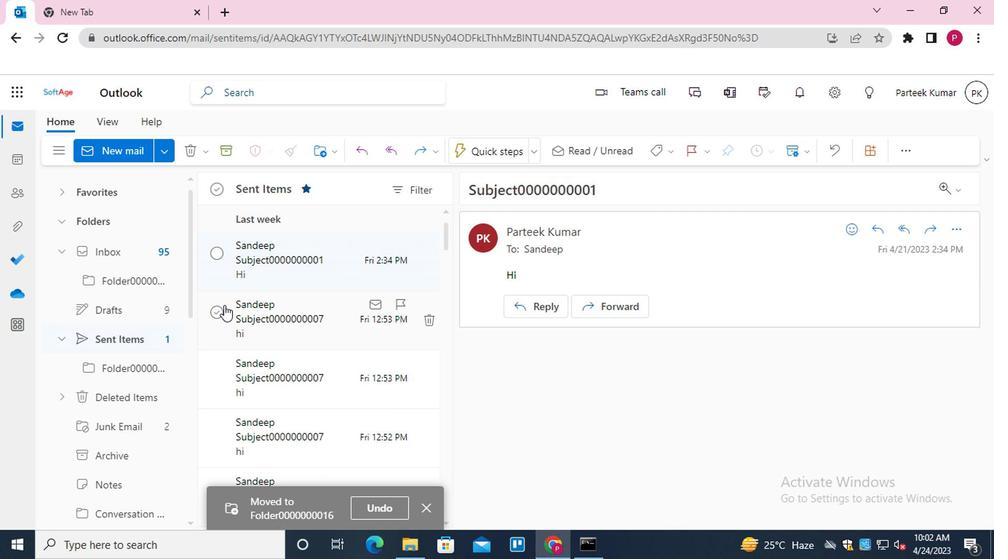
Action: Mouse moved to (150, 335)
Screenshot: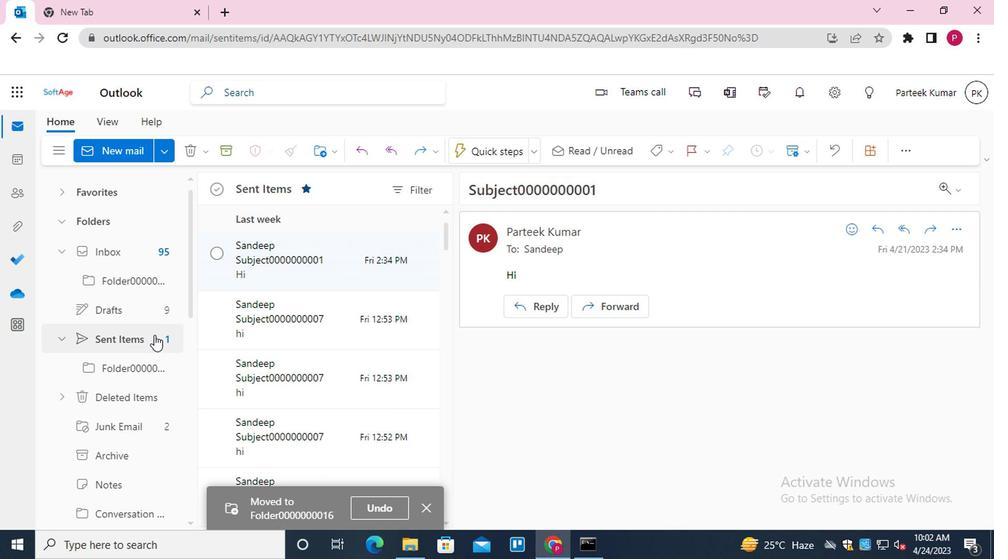 
Action: Mouse pressed left at (150, 335)
Screenshot: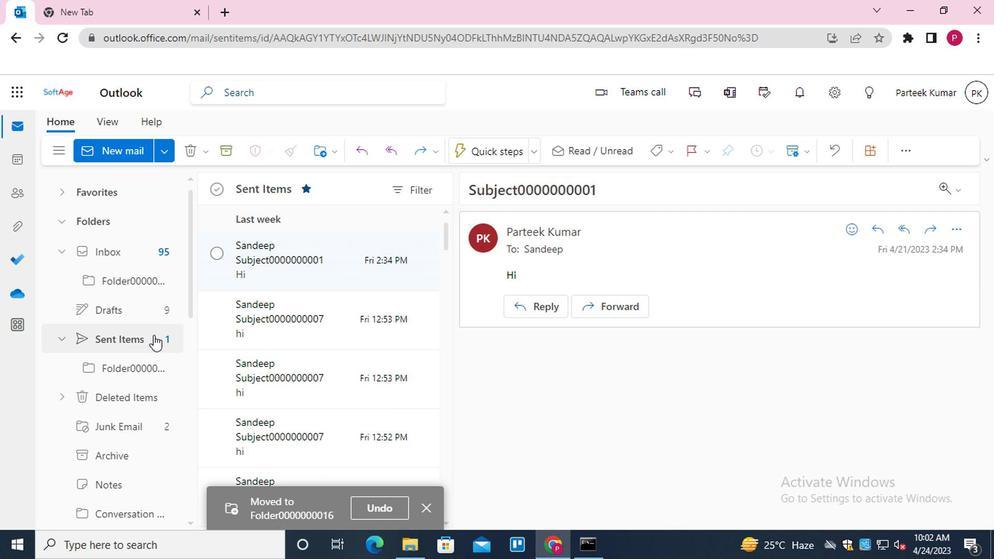 
Action: Mouse moved to (163, 389)
Screenshot: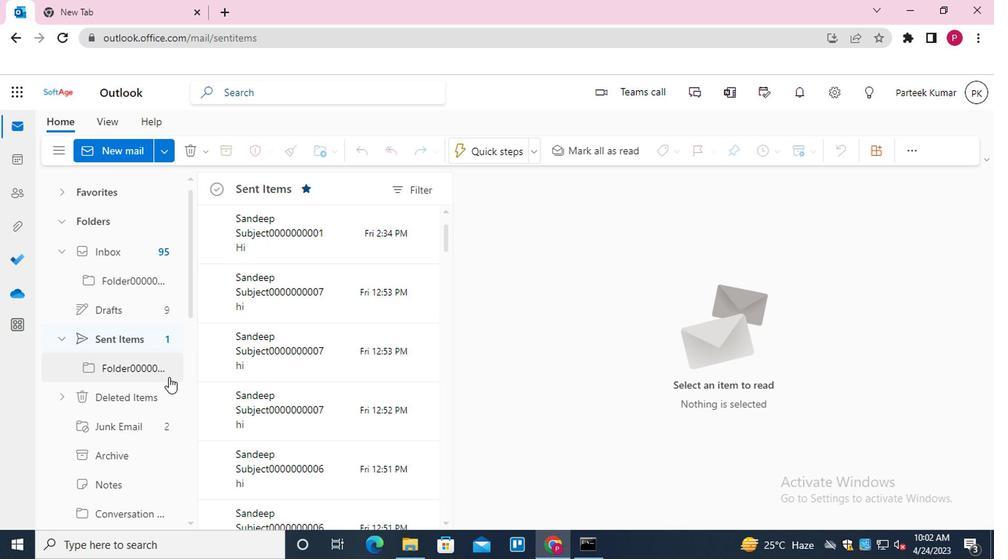 
Action: Mouse scrolled (163, 388) with delta (0, 0)
Screenshot: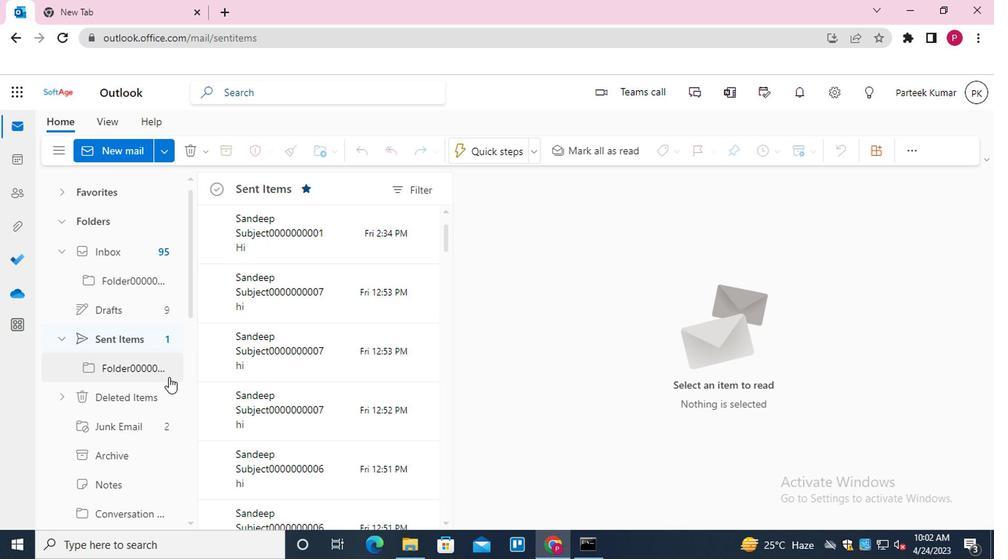 
Action: Mouse moved to (148, 394)
Screenshot: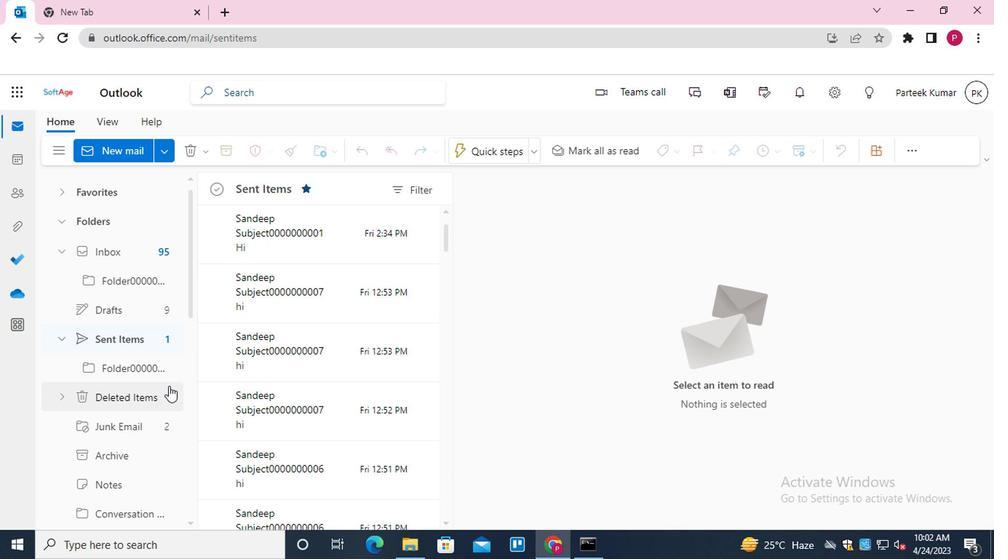 
Action: Mouse scrolled (148, 394) with delta (0, 0)
Screenshot: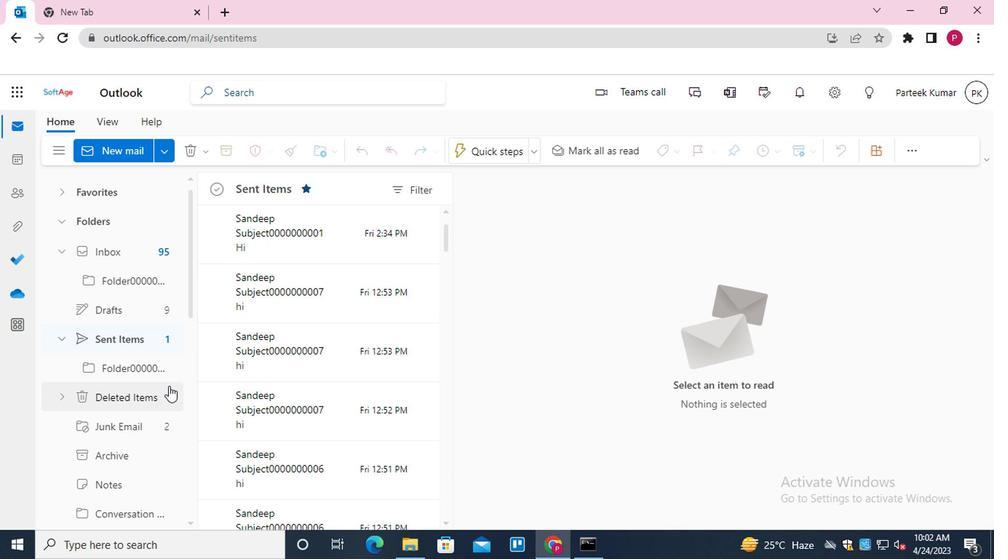 
Action: Mouse moved to (123, 391)
Screenshot: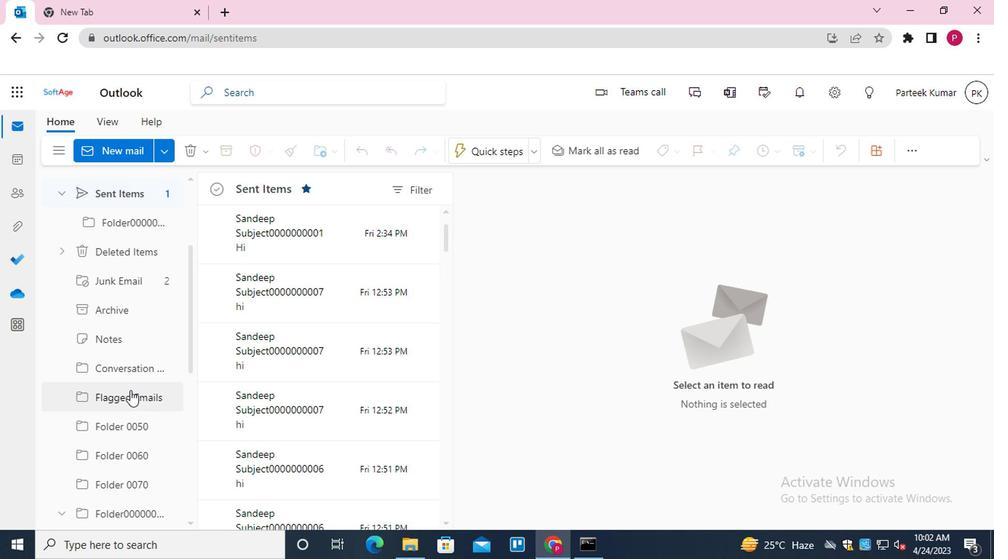
Action: Mouse scrolled (123, 390) with delta (0, -1)
Screenshot: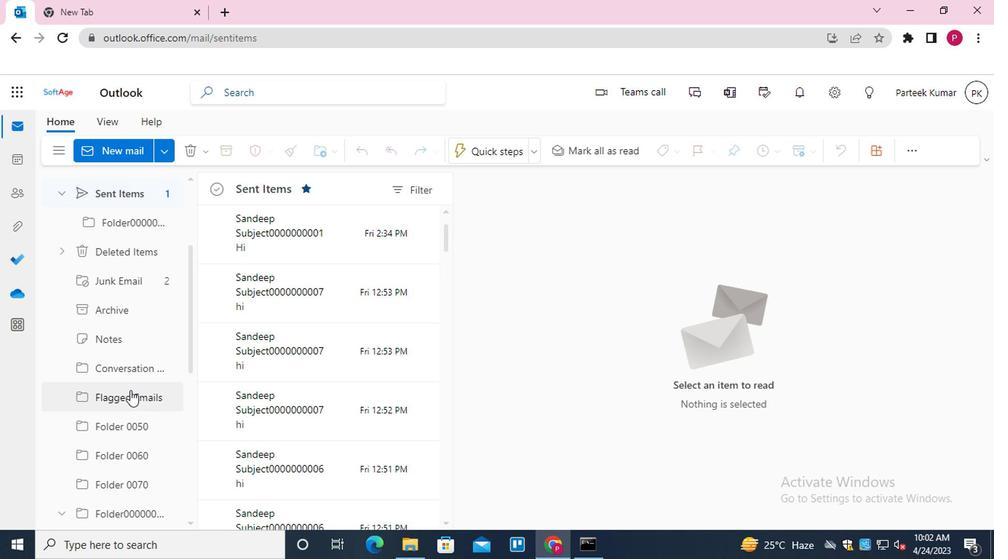 
Action: Mouse scrolled (123, 390) with delta (0, -1)
Screenshot: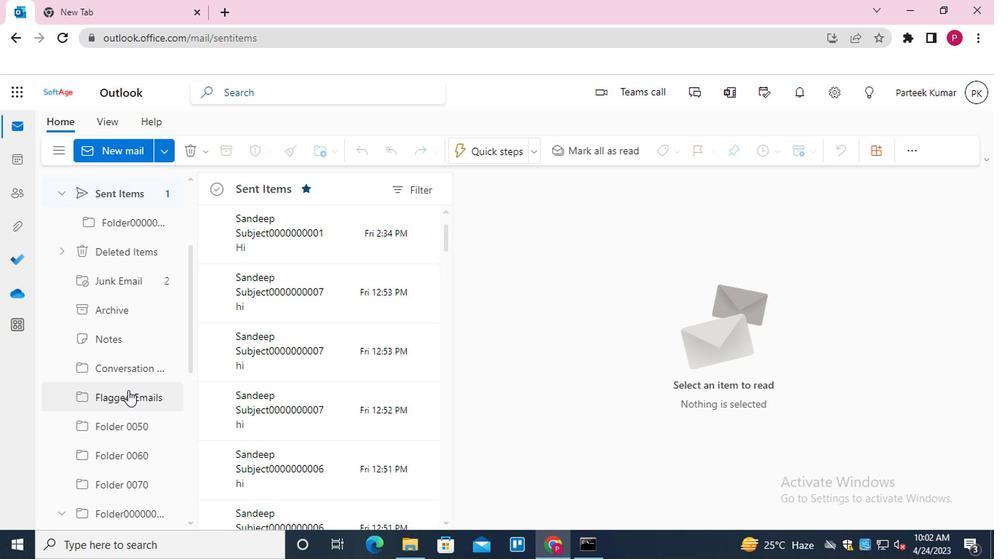 
Action: Mouse scrolled (123, 390) with delta (0, -1)
Screenshot: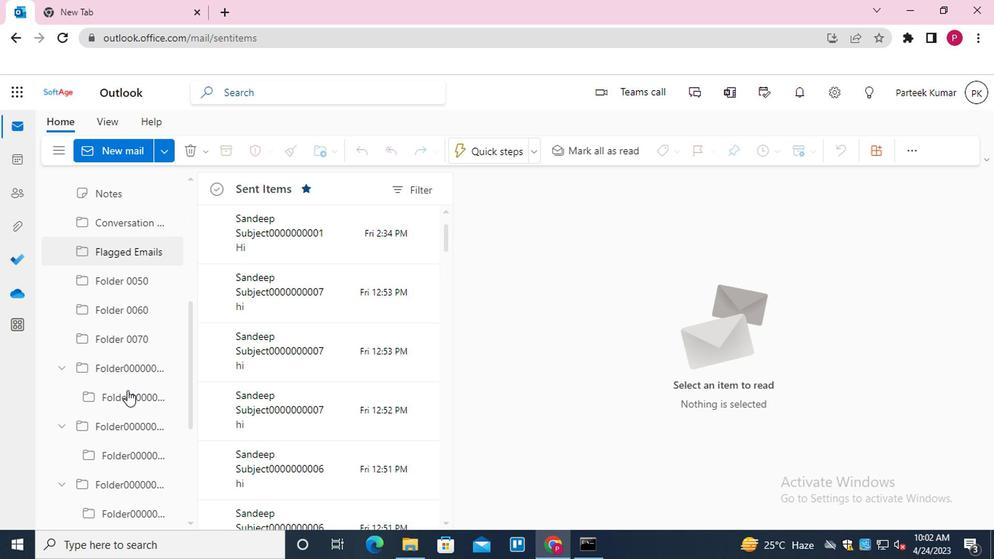 
Action: Mouse moved to (121, 441)
Screenshot: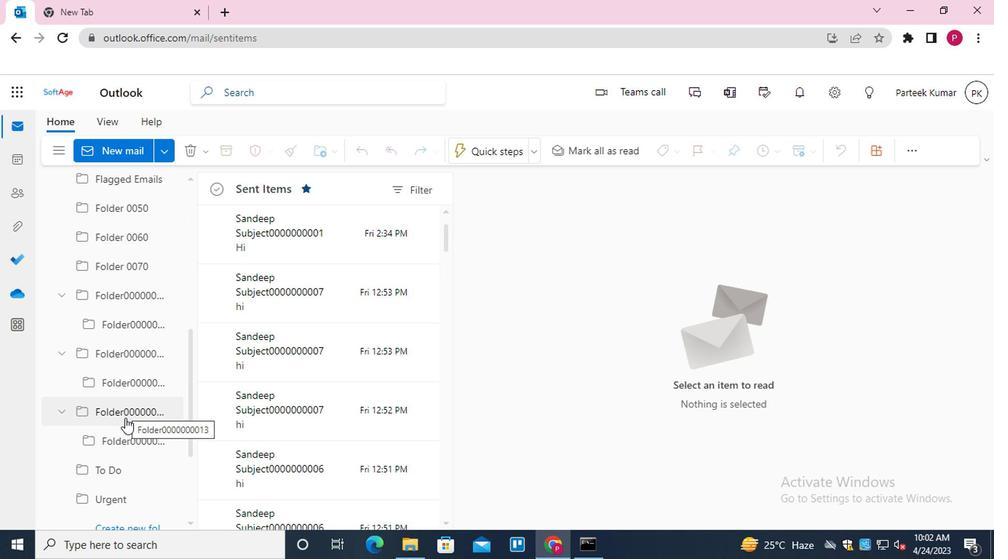 
Action: Mouse pressed left at (121, 441)
Screenshot: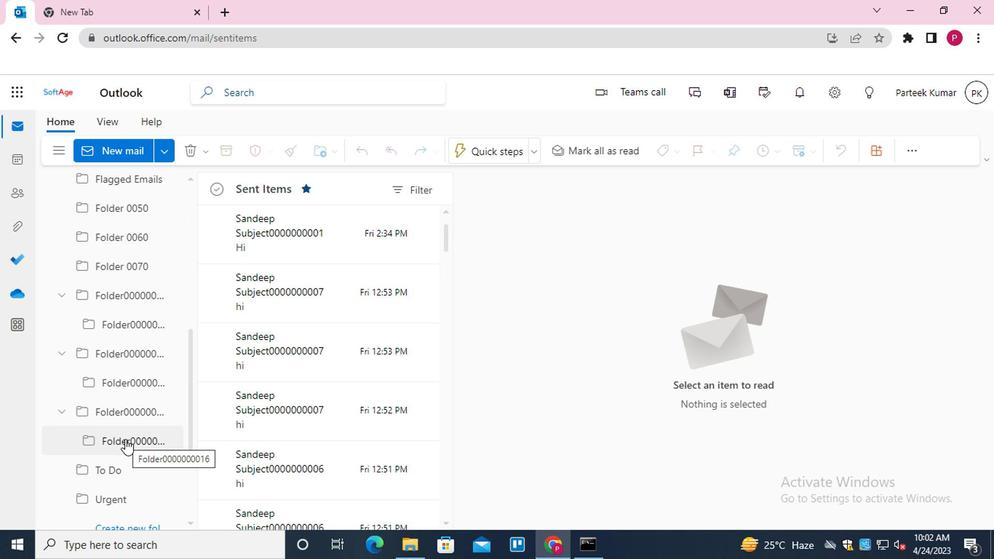 
Action: Mouse moved to (293, 238)
Screenshot: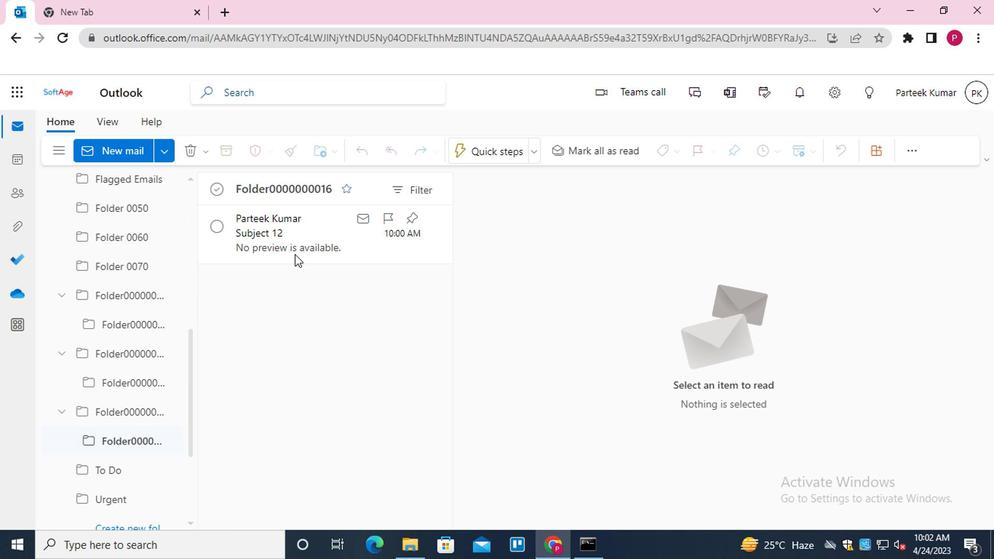 
Action: Mouse pressed right at (293, 238)
Screenshot: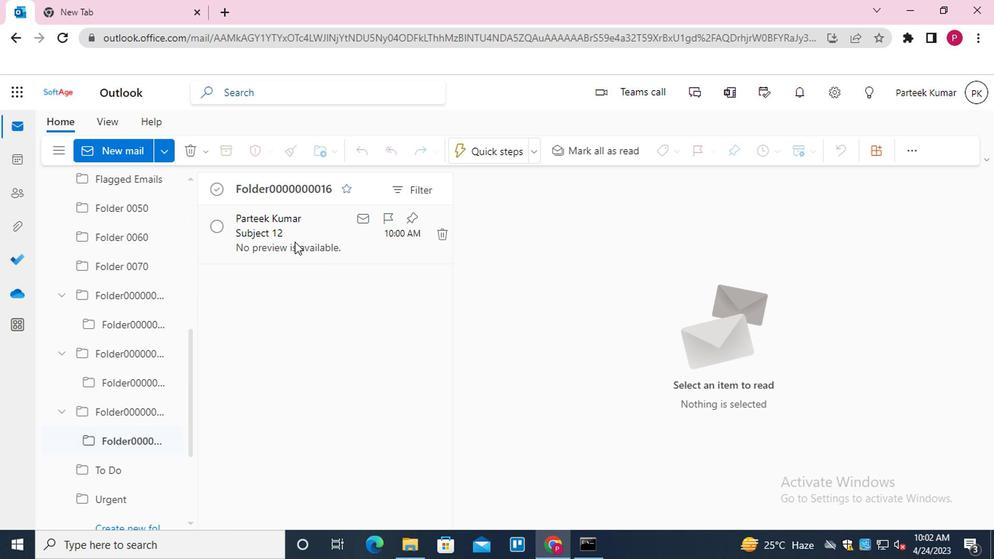
Action: Mouse moved to (351, 268)
Screenshot: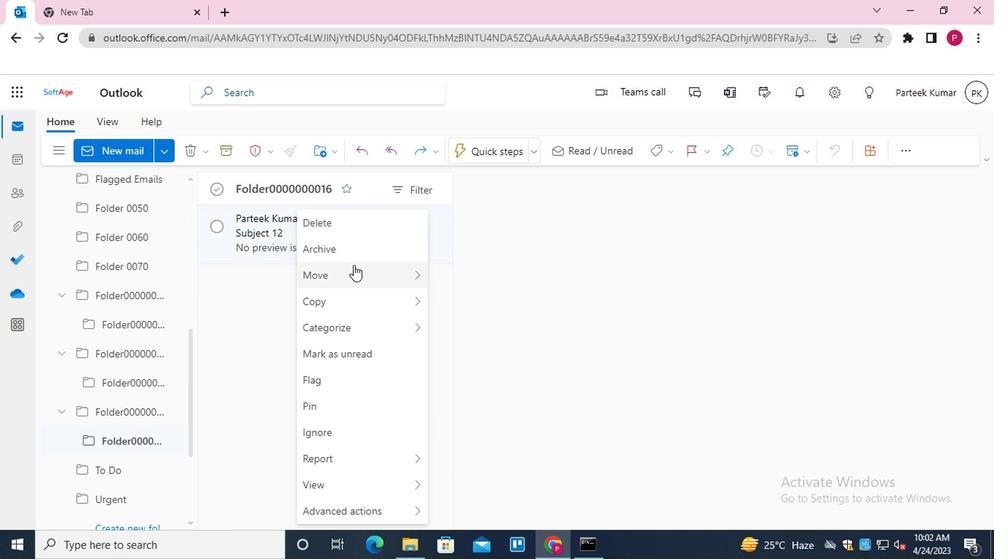 
Action: Mouse pressed left at (351, 268)
Screenshot: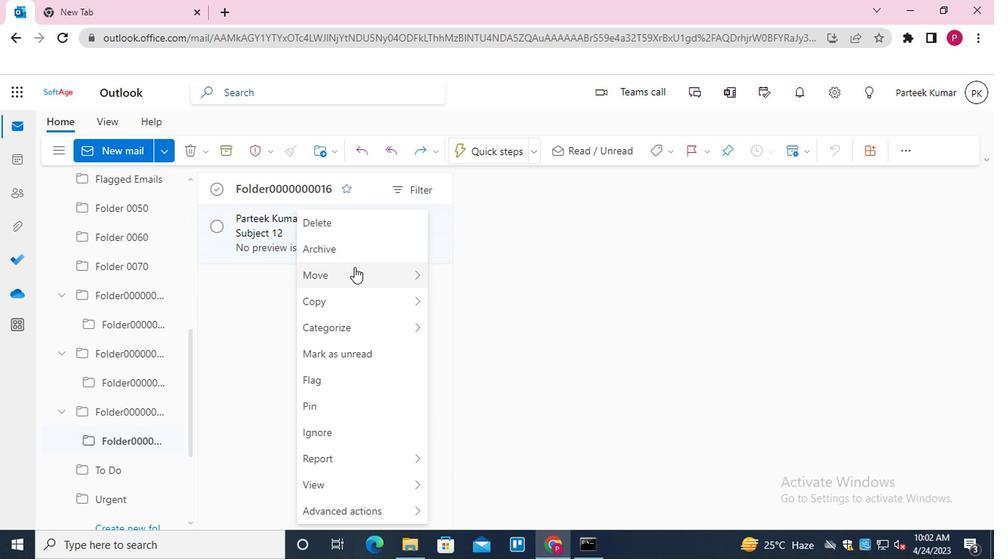 
Action: Mouse moved to (493, 243)
Screenshot: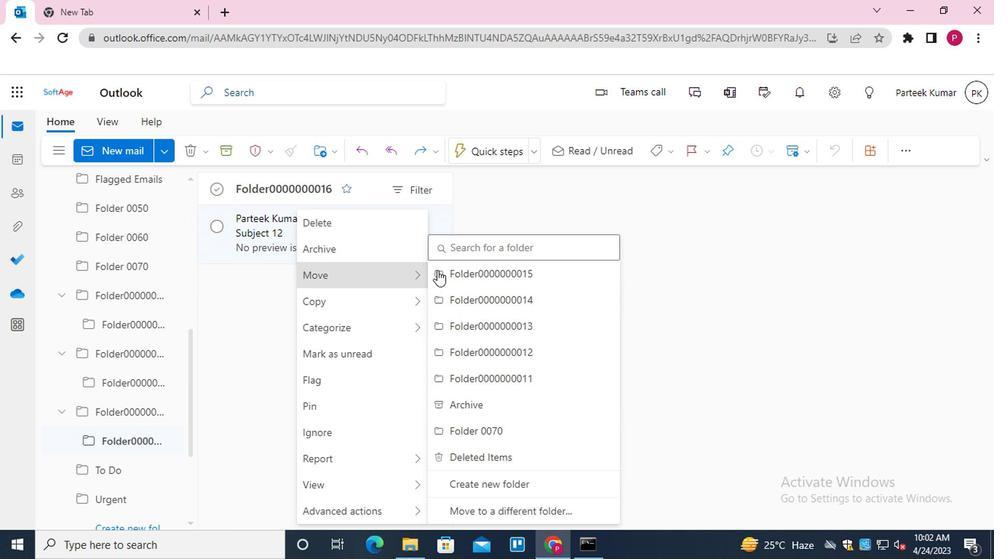 
Action: Mouse pressed left at (493, 243)
Screenshot: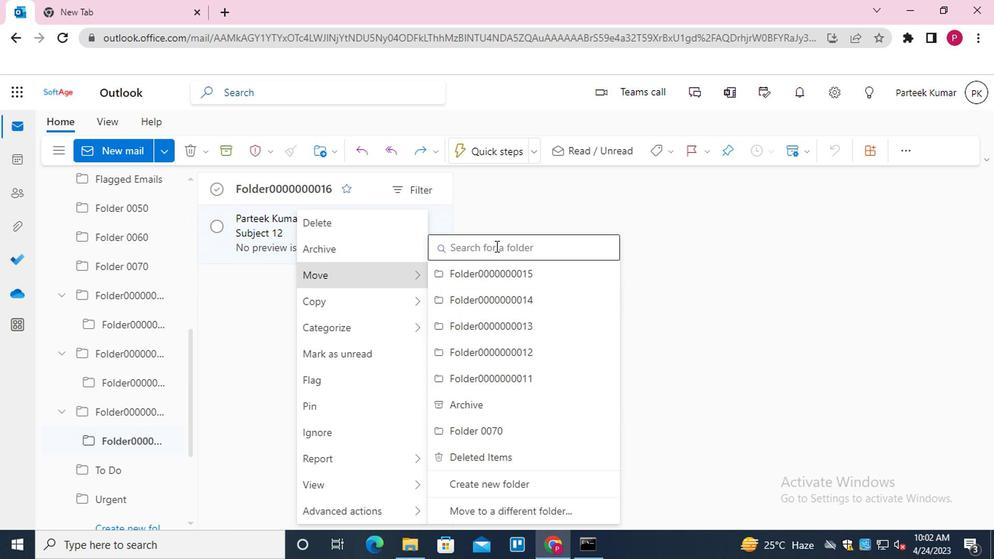 
Action: Key pressed <Key.shift>FOLDER00000
Screenshot: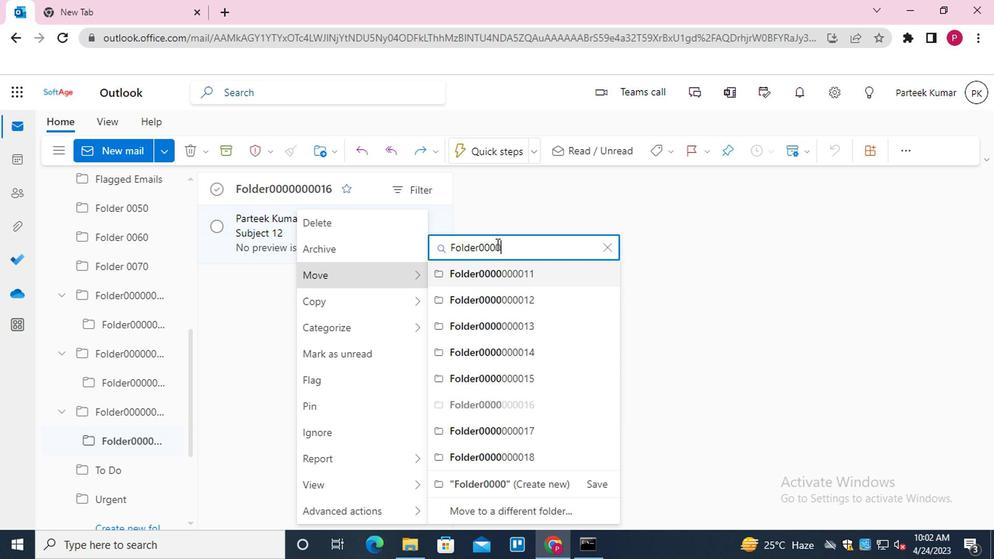 
Action: Mouse moved to (534, 424)
Screenshot: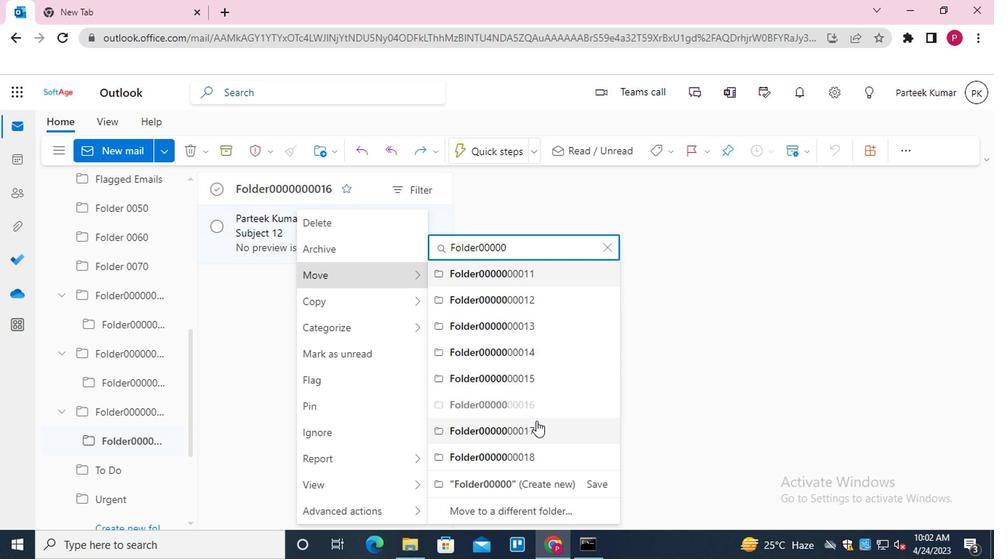 
Action: Mouse pressed left at (534, 424)
Screenshot: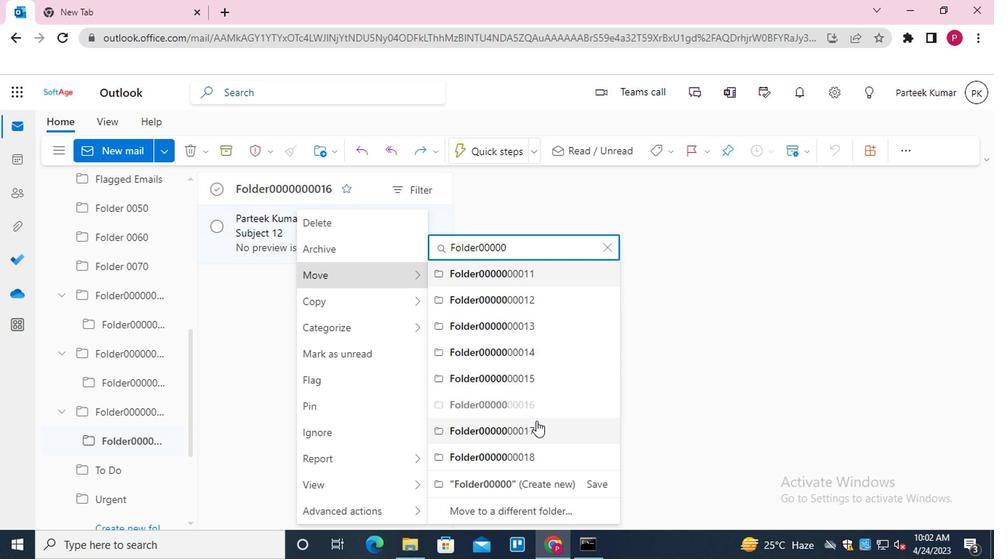 
Action: Mouse moved to (114, 251)
Screenshot: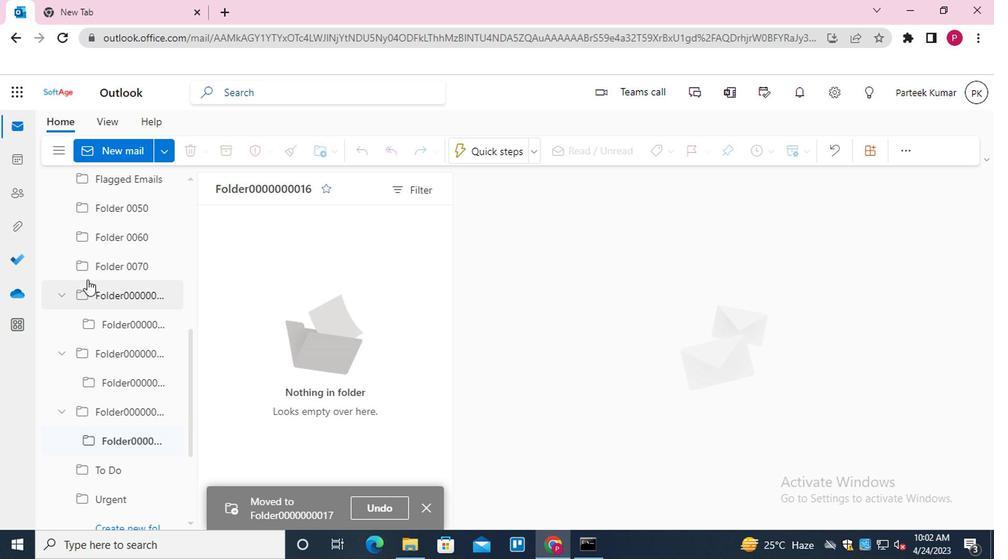 
Action: Mouse scrolled (114, 252) with delta (0, 1)
Screenshot: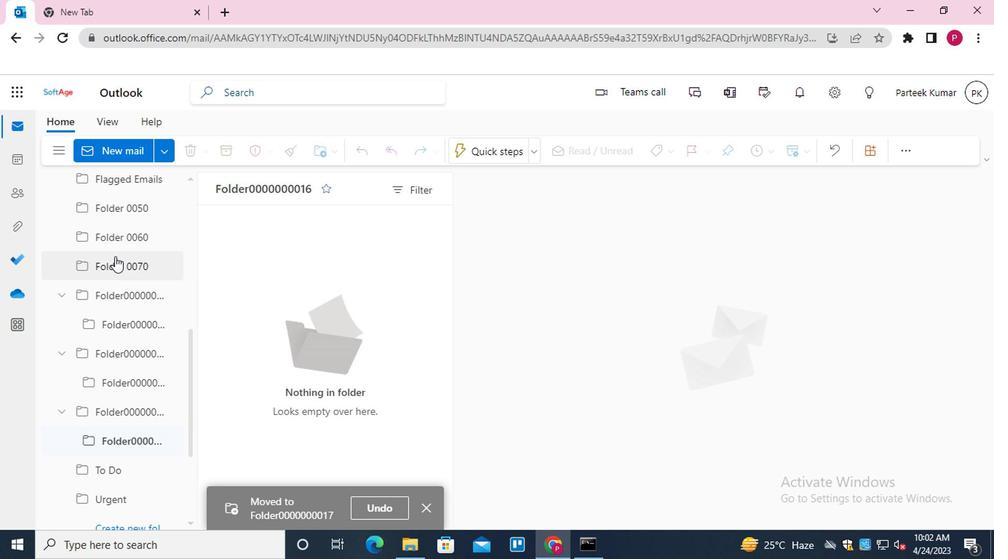 
Action: Mouse scrolled (114, 252) with delta (0, 1)
Screenshot: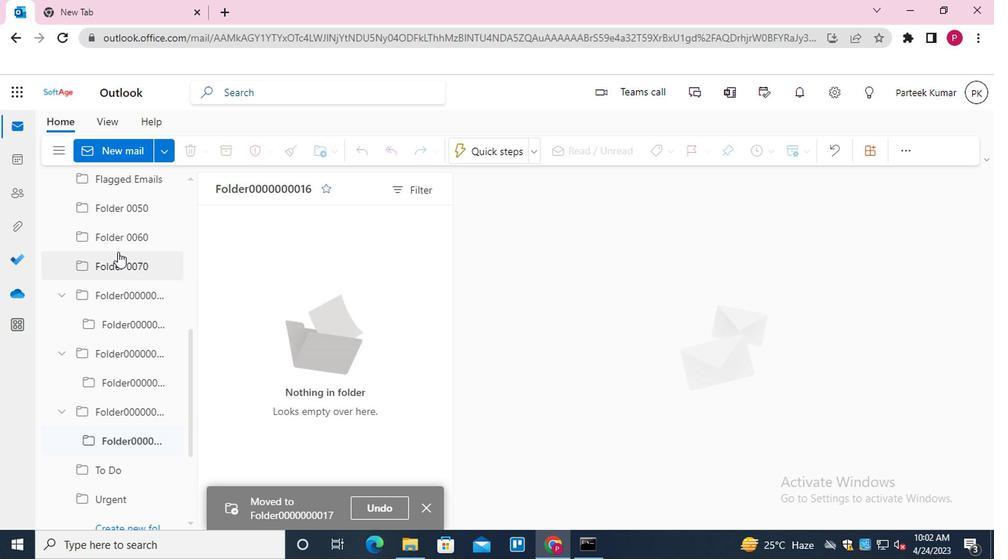 
Action: Mouse scrolled (114, 252) with delta (0, 1)
Screenshot: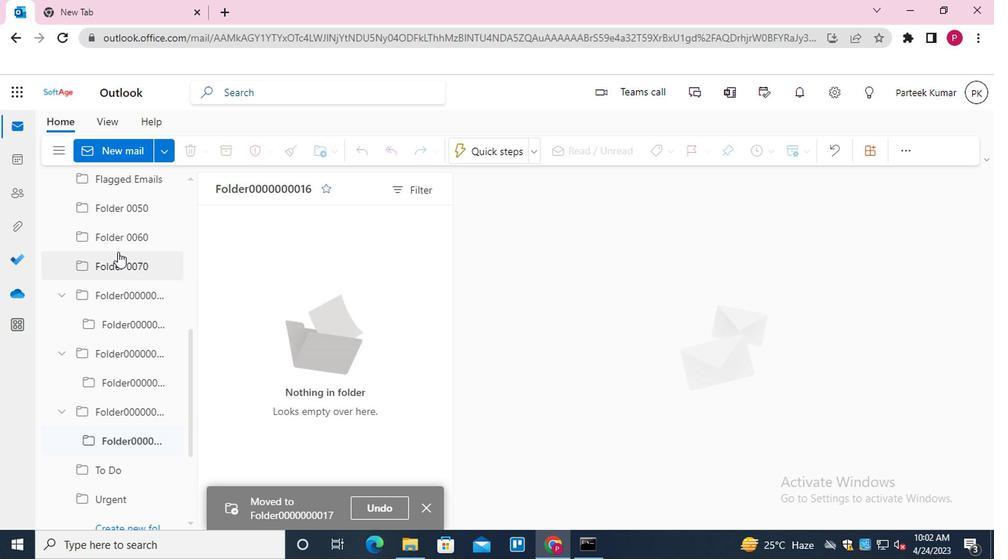 
Action: Mouse scrolled (114, 252) with delta (0, 1)
Screenshot: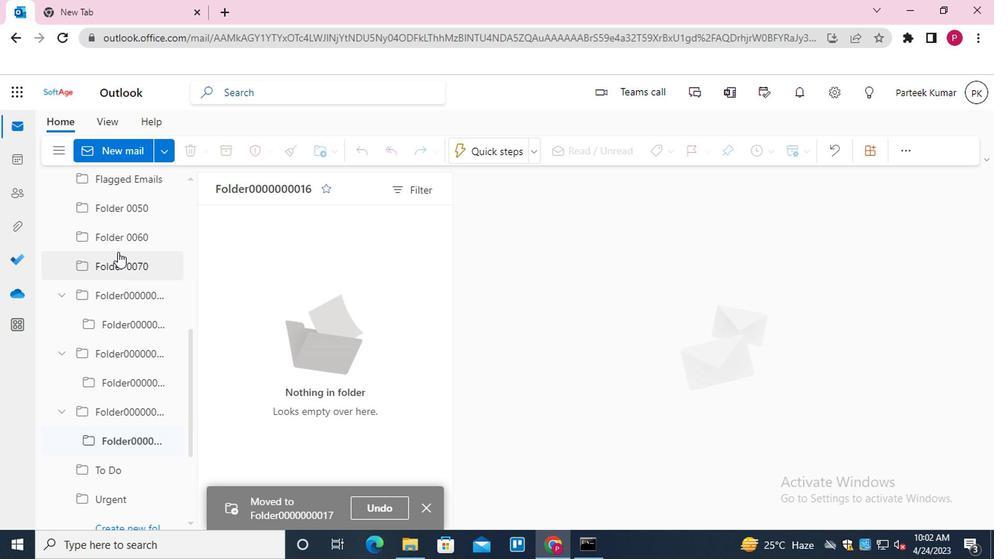 
Action: Mouse scrolled (114, 252) with delta (0, 1)
Screenshot: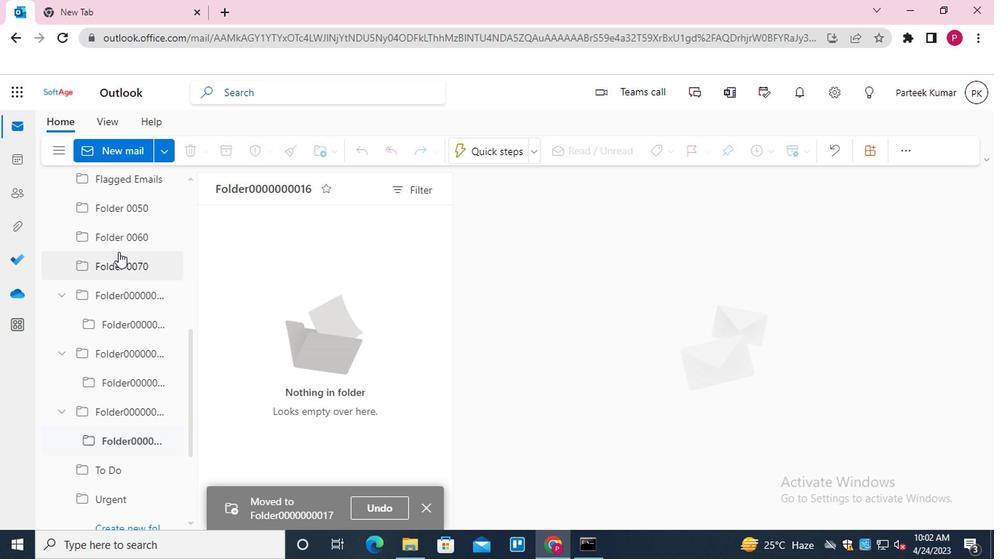 
Action: Mouse moved to (121, 249)
Screenshot: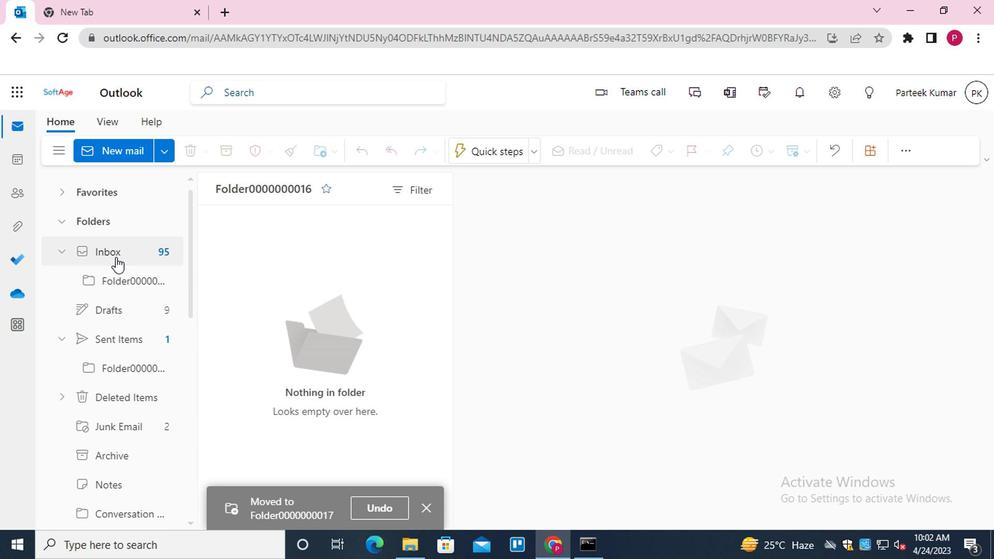 
Action: Mouse pressed left at (121, 249)
Screenshot: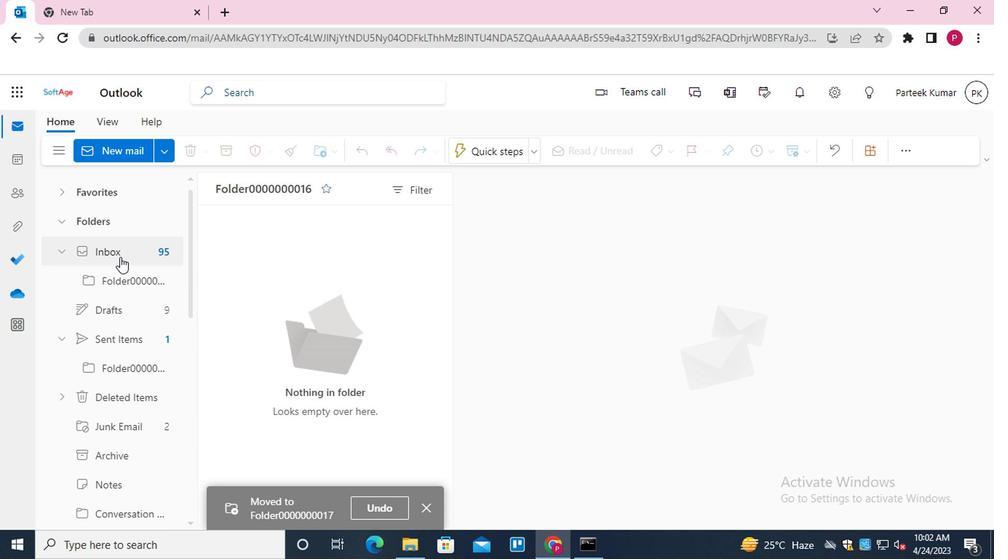 
